 Task: Look for space in Kayes, Republic of the Congo from 12th  August, 2023 to 15th August, 2023 for 3 adults in price range Rs.12000 to Rs.16000. Place can be entire place with 2 bedrooms having 3 beds and 1 bathroom. Property type can be house, flat, guest house. Booking option can be shelf check-in. Required host language is English.
Action: Mouse moved to (529, 121)
Screenshot: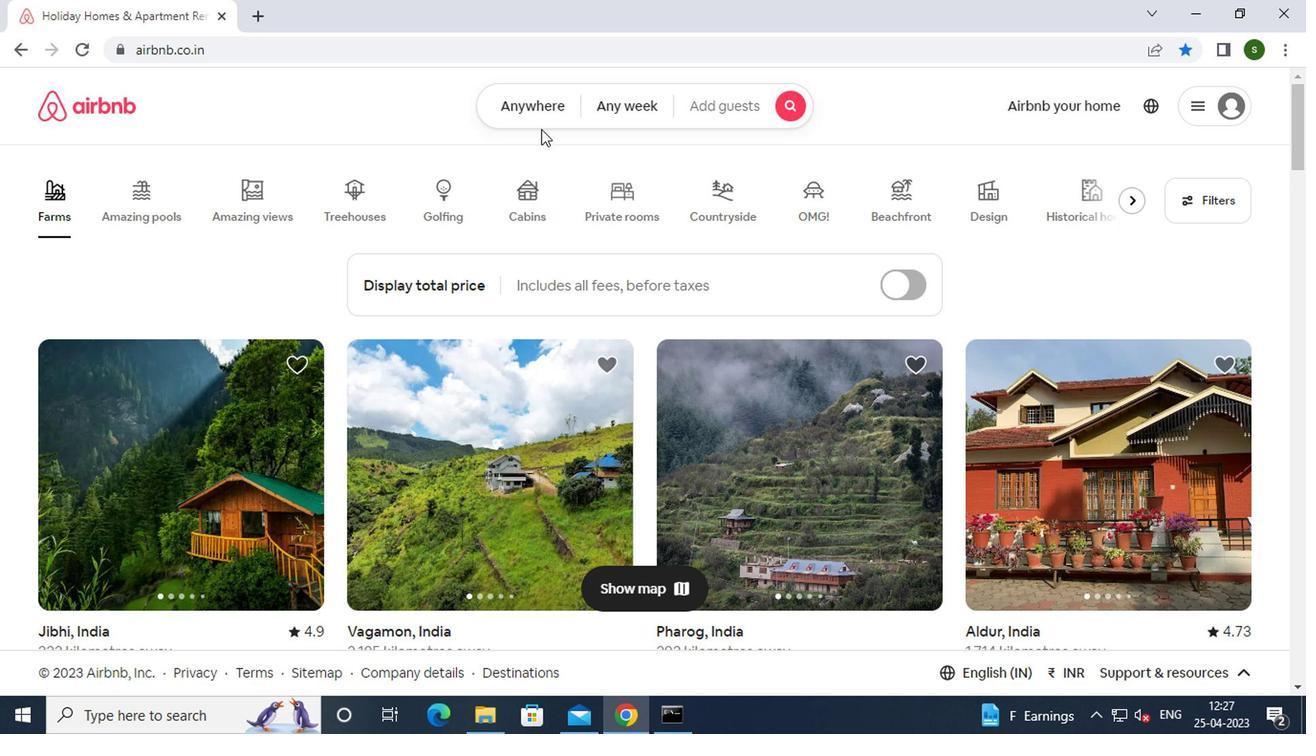 
Action: Mouse pressed left at (529, 121)
Screenshot: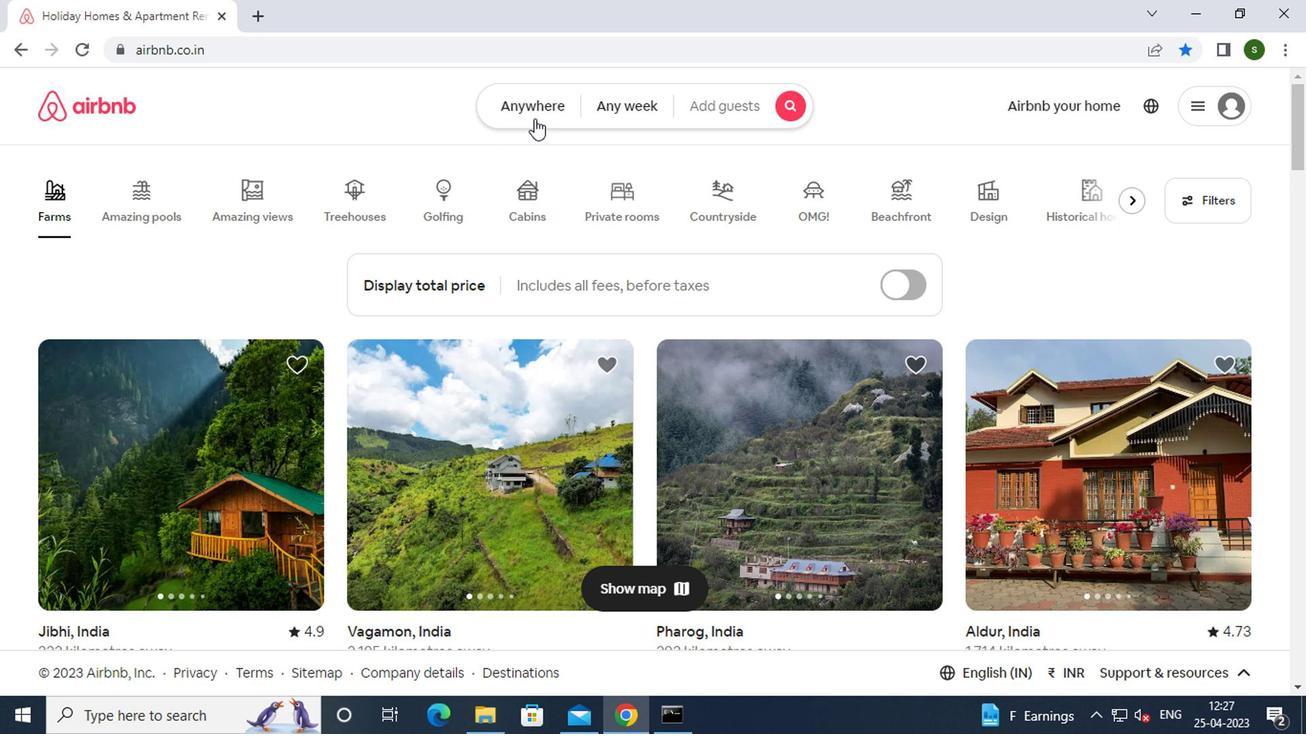 
Action: Mouse moved to (447, 184)
Screenshot: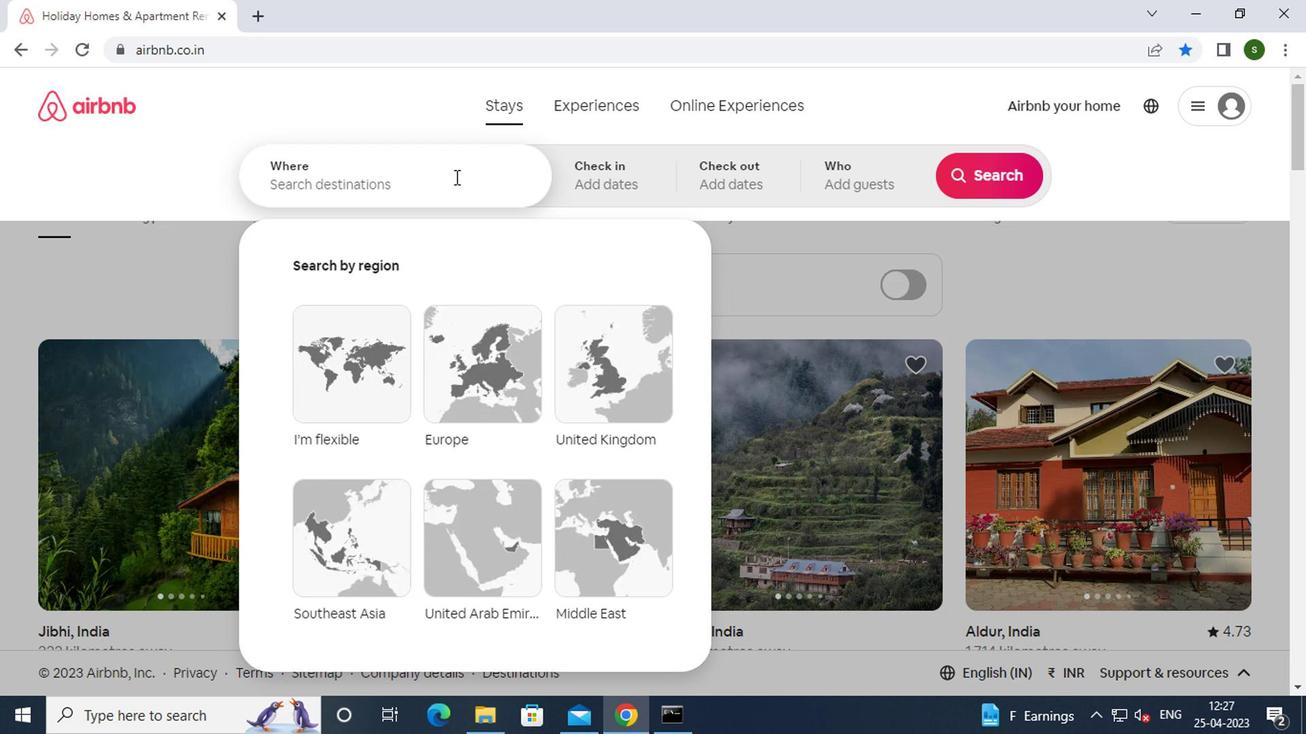 
Action: Mouse pressed left at (447, 184)
Screenshot: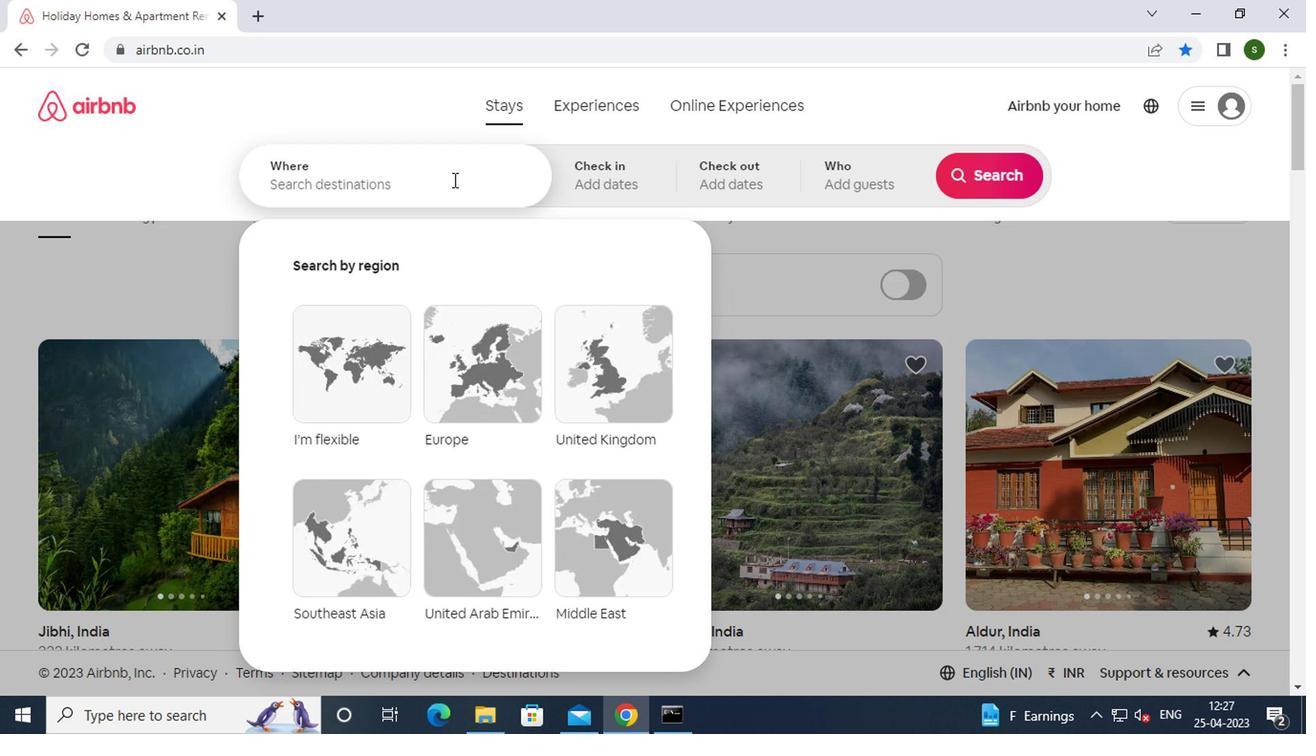 
Action: Key pressed <Key.caps_lock>k<Key.caps_lock>ayes,<Key.space><Key.caps_lock>r<Key.caps_lock>e
Screenshot: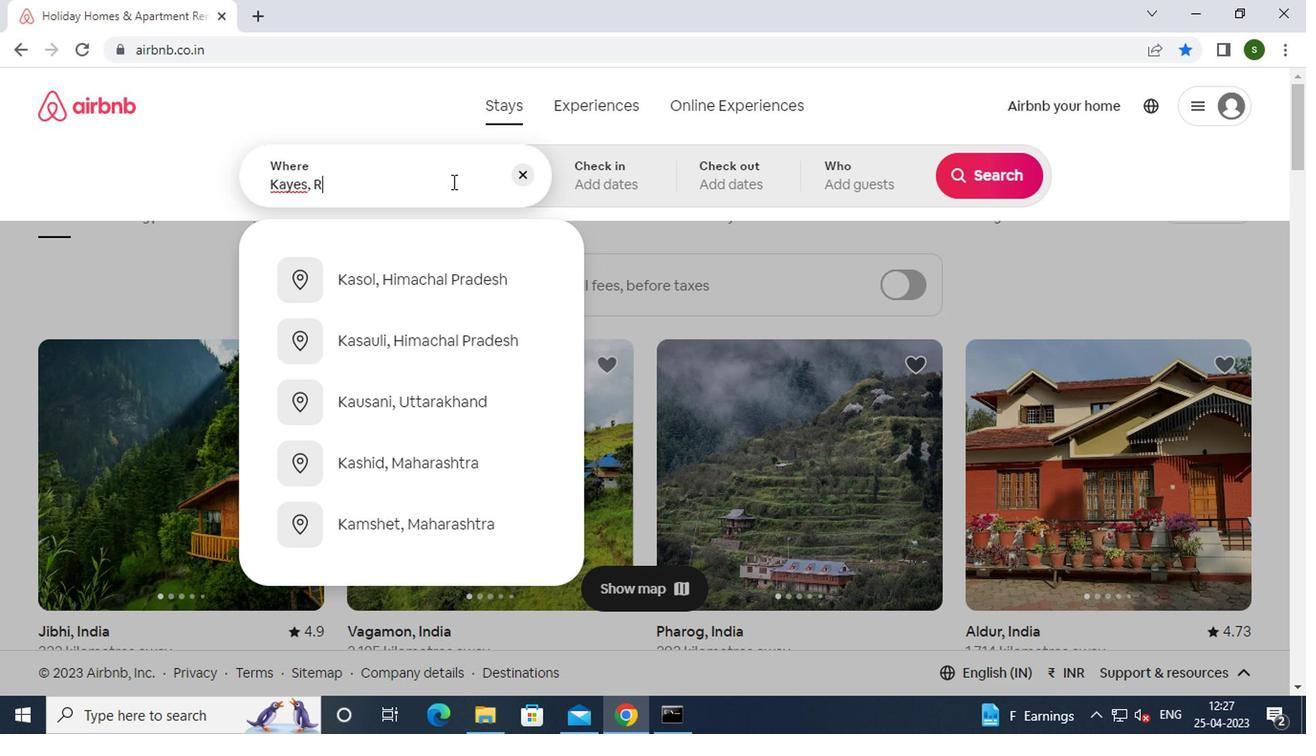 
Action: Mouse moved to (463, 287)
Screenshot: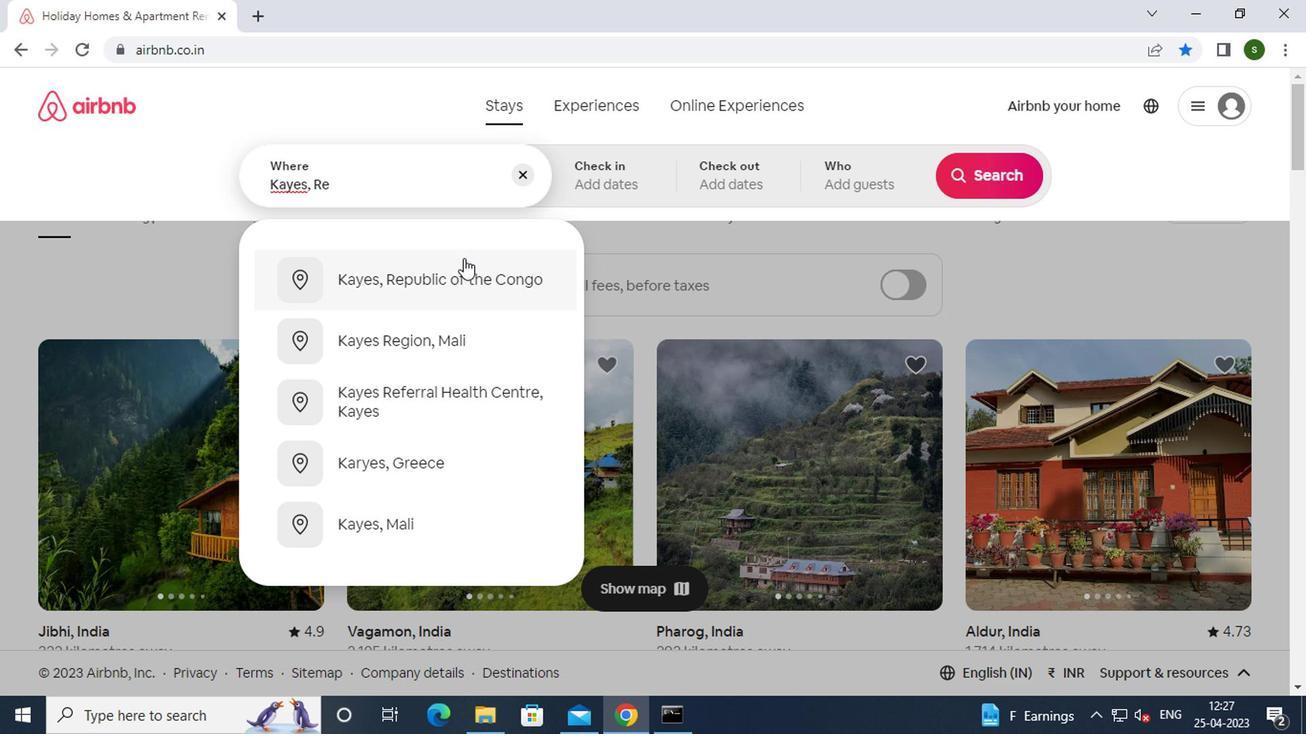 
Action: Mouse pressed left at (463, 287)
Screenshot: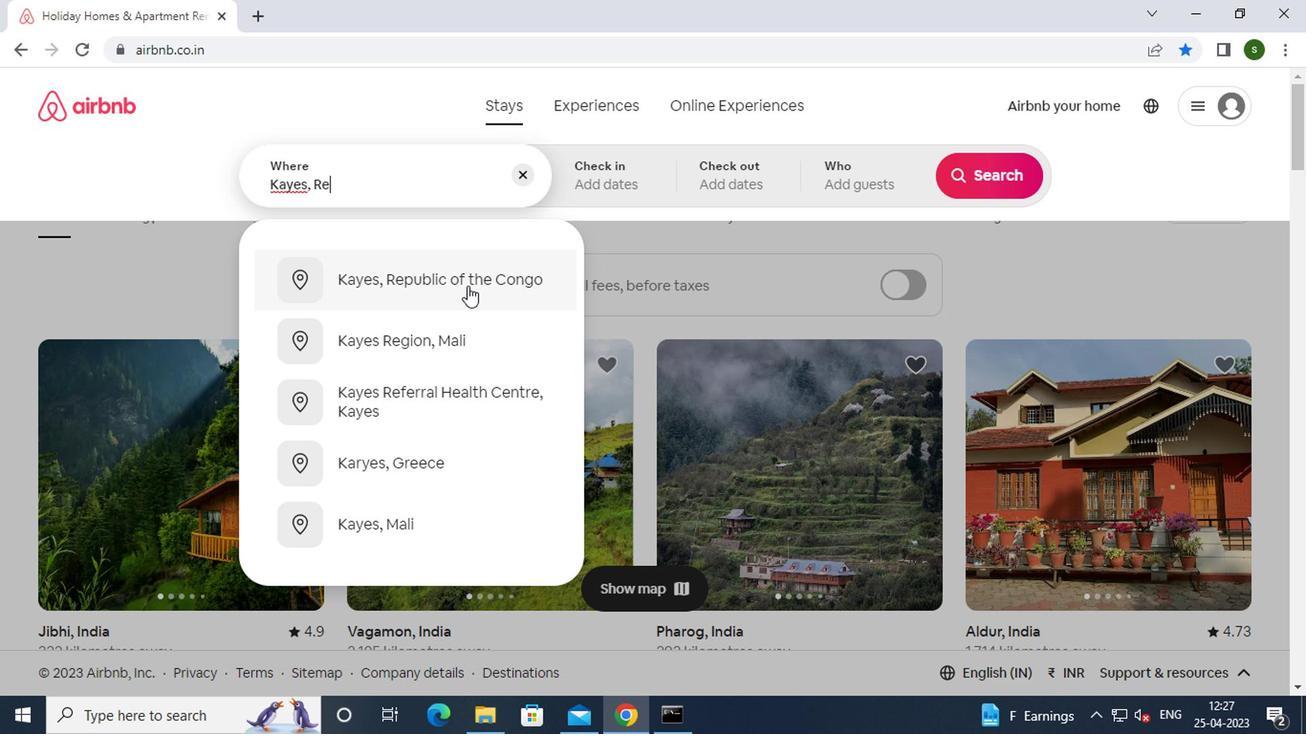 
Action: Mouse moved to (977, 339)
Screenshot: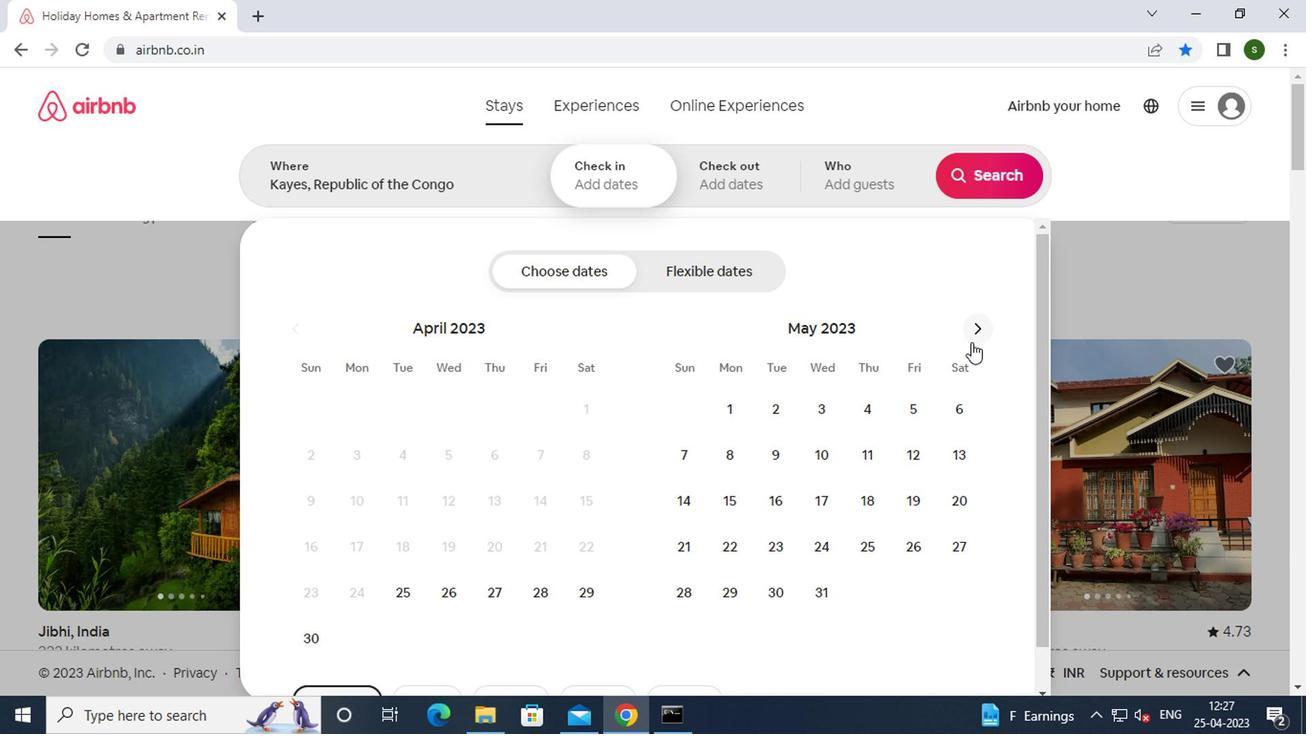 
Action: Mouse pressed left at (977, 339)
Screenshot: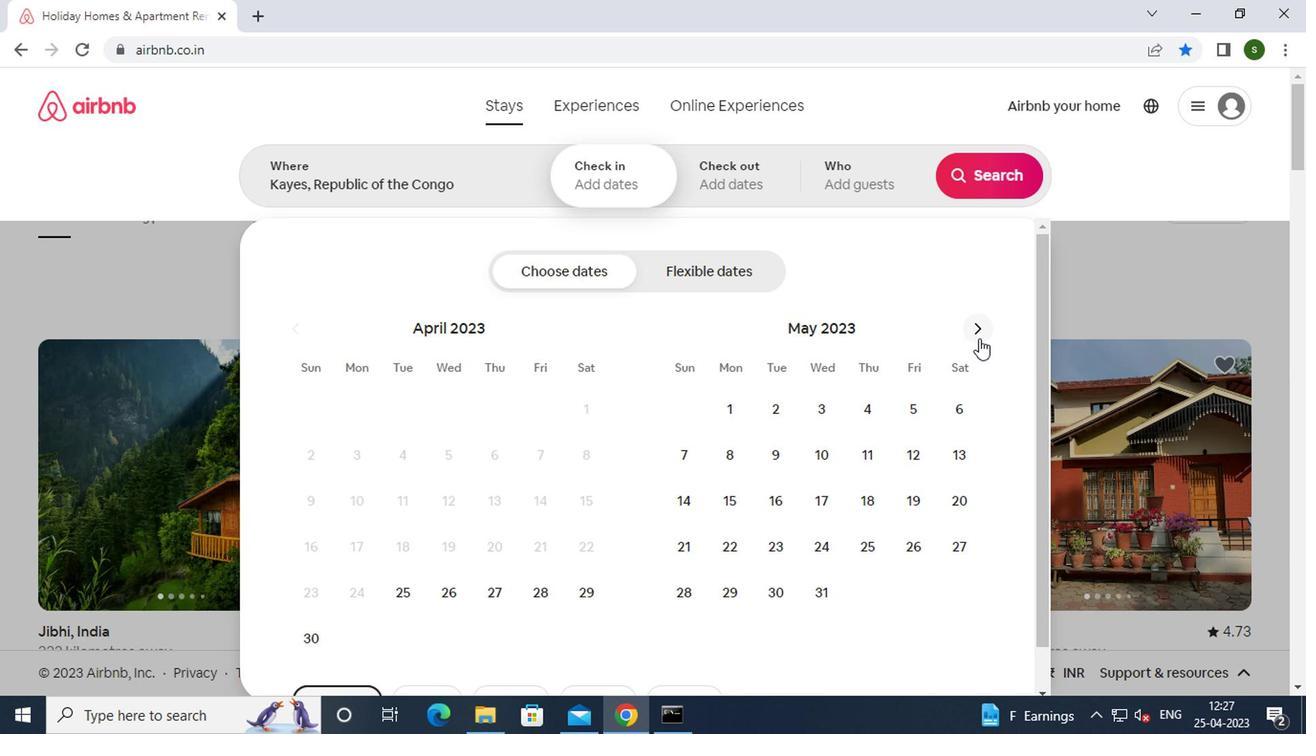 
Action: Mouse pressed left at (977, 339)
Screenshot: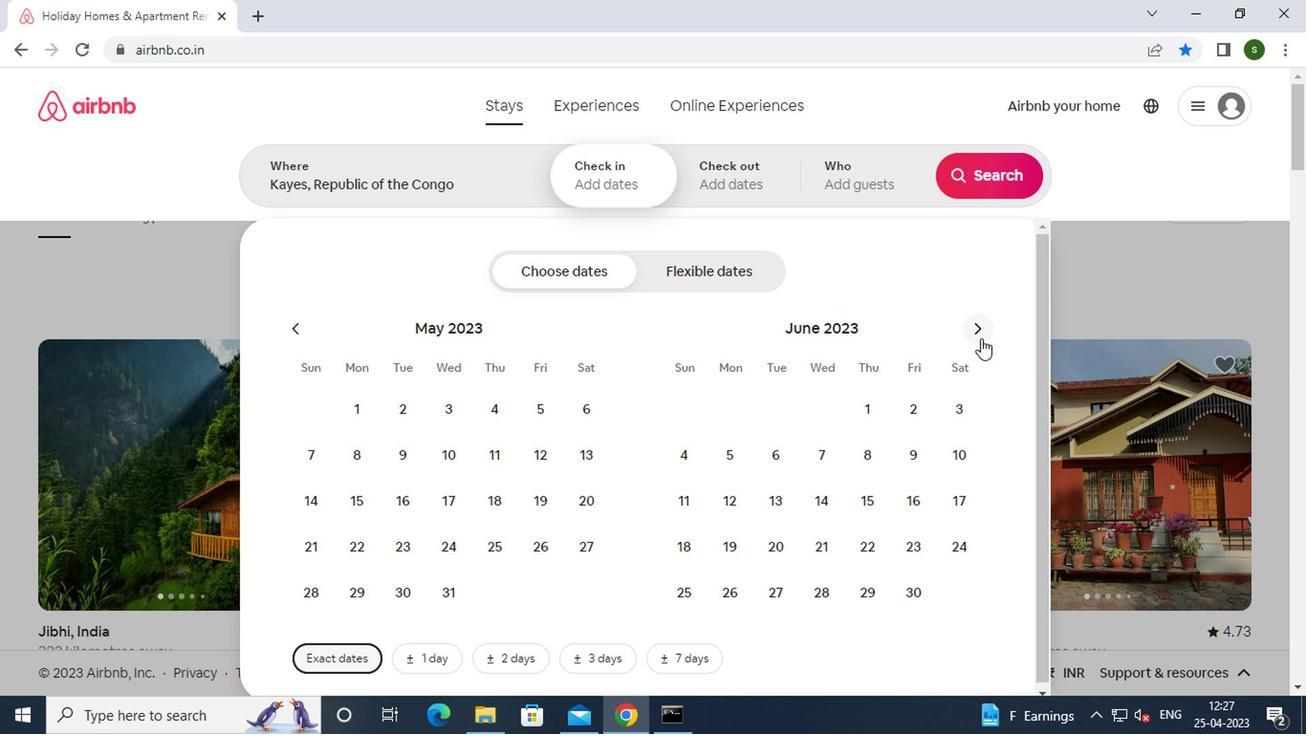
Action: Mouse pressed left at (977, 339)
Screenshot: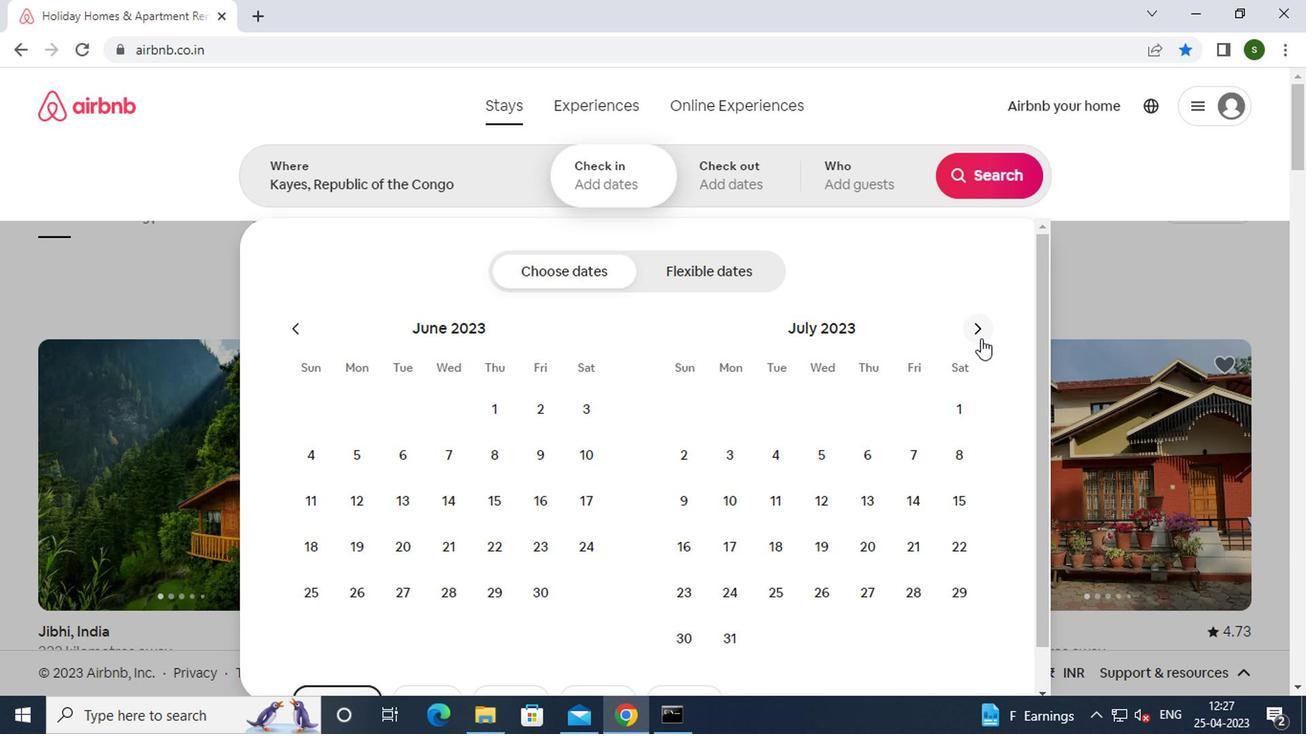 
Action: Mouse moved to (954, 468)
Screenshot: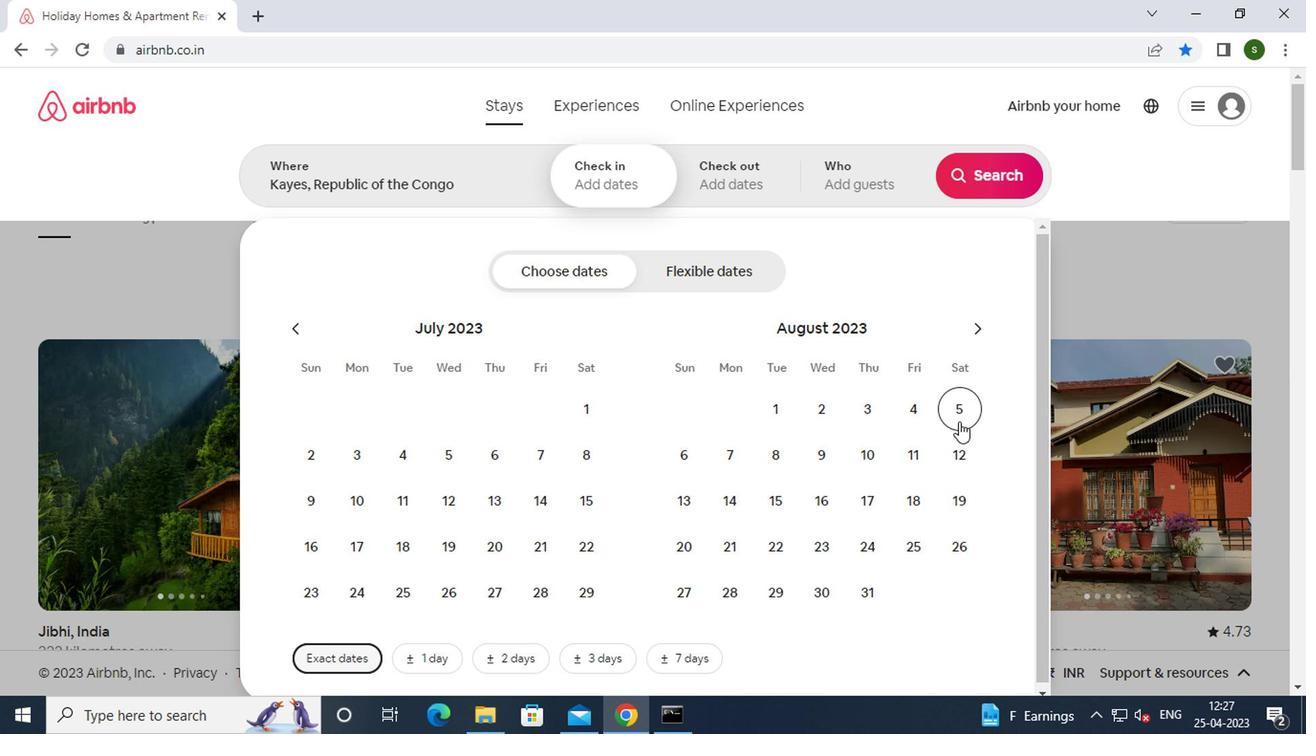 
Action: Mouse pressed left at (954, 468)
Screenshot: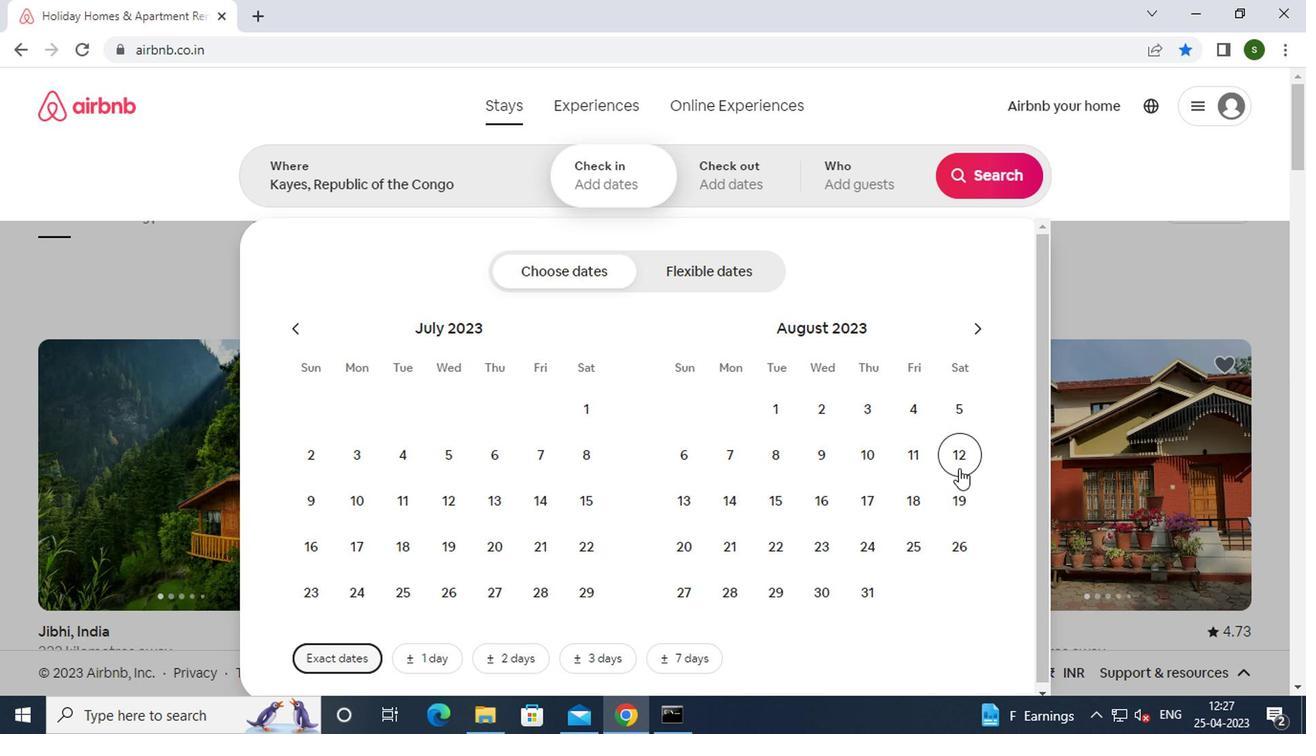 
Action: Mouse moved to (779, 501)
Screenshot: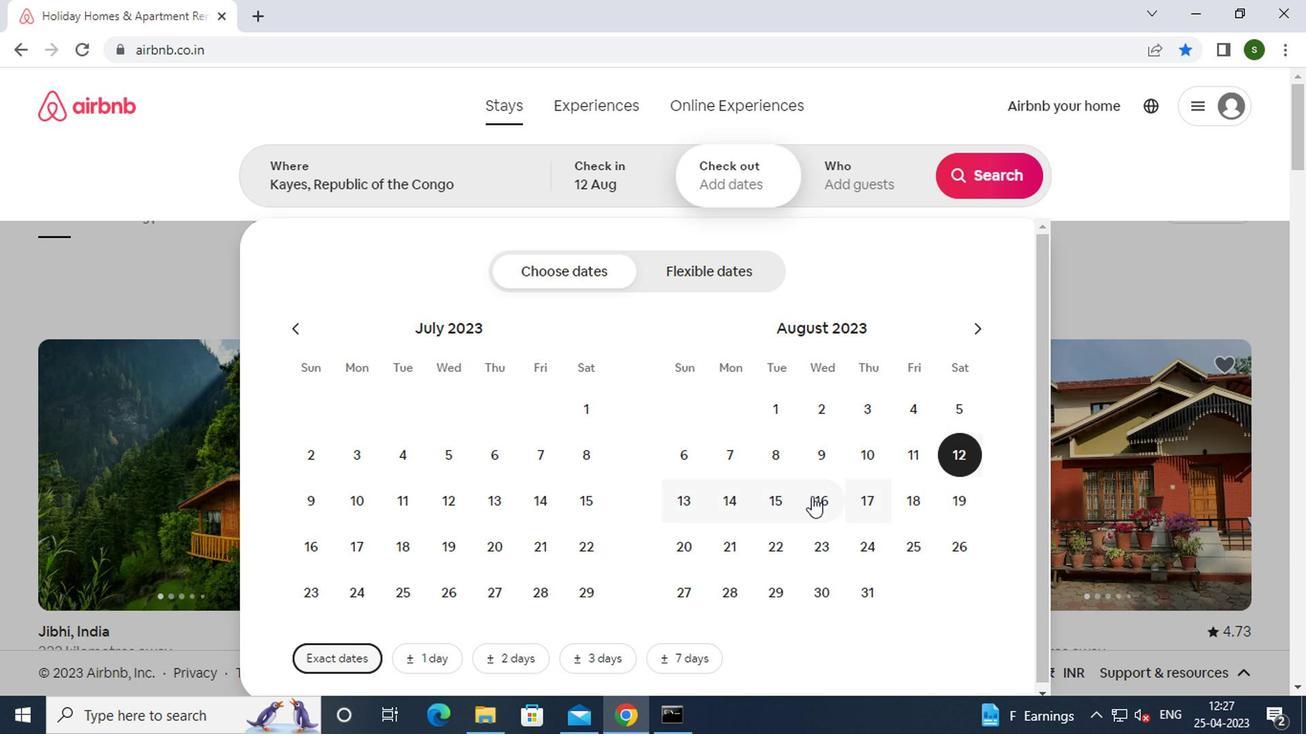 
Action: Mouse pressed left at (779, 501)
Screenshot: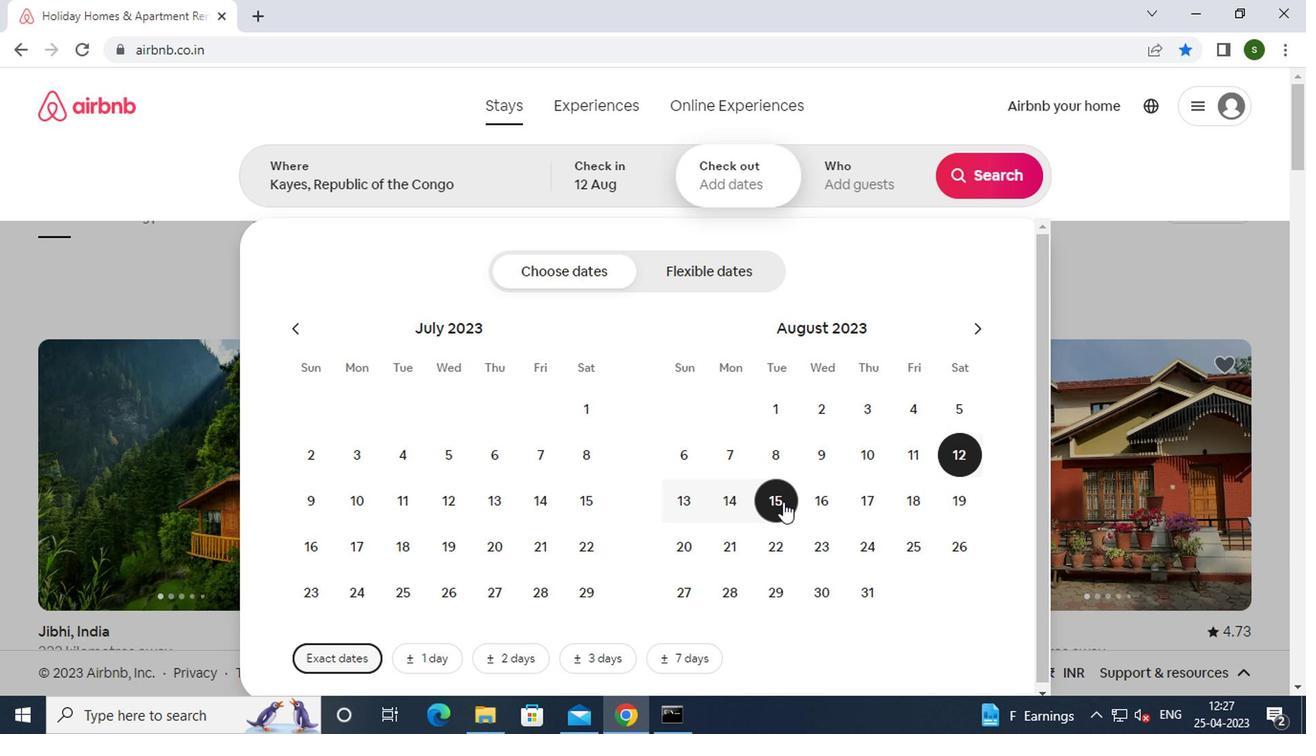 
Action: Mouse moved to (873, 178)
Screenshot: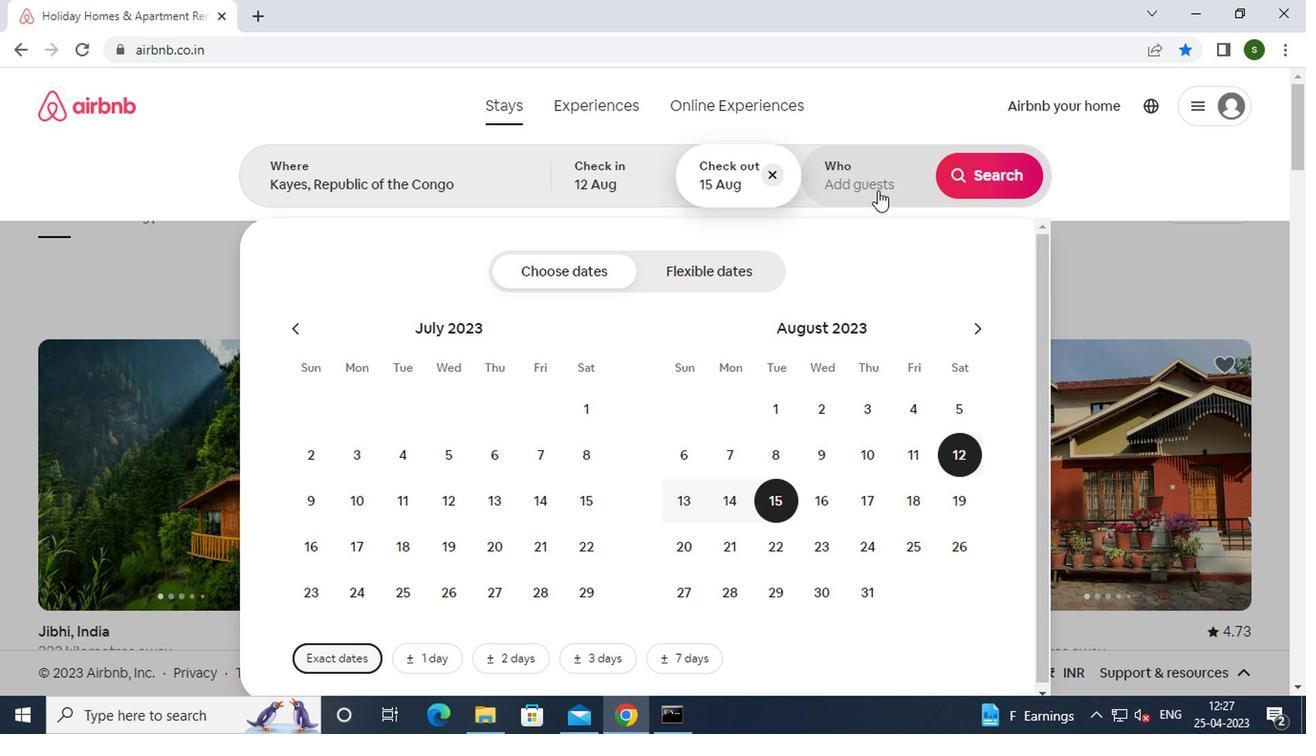 
Action: Mouse pressed left at (873, 178)
Screenshot: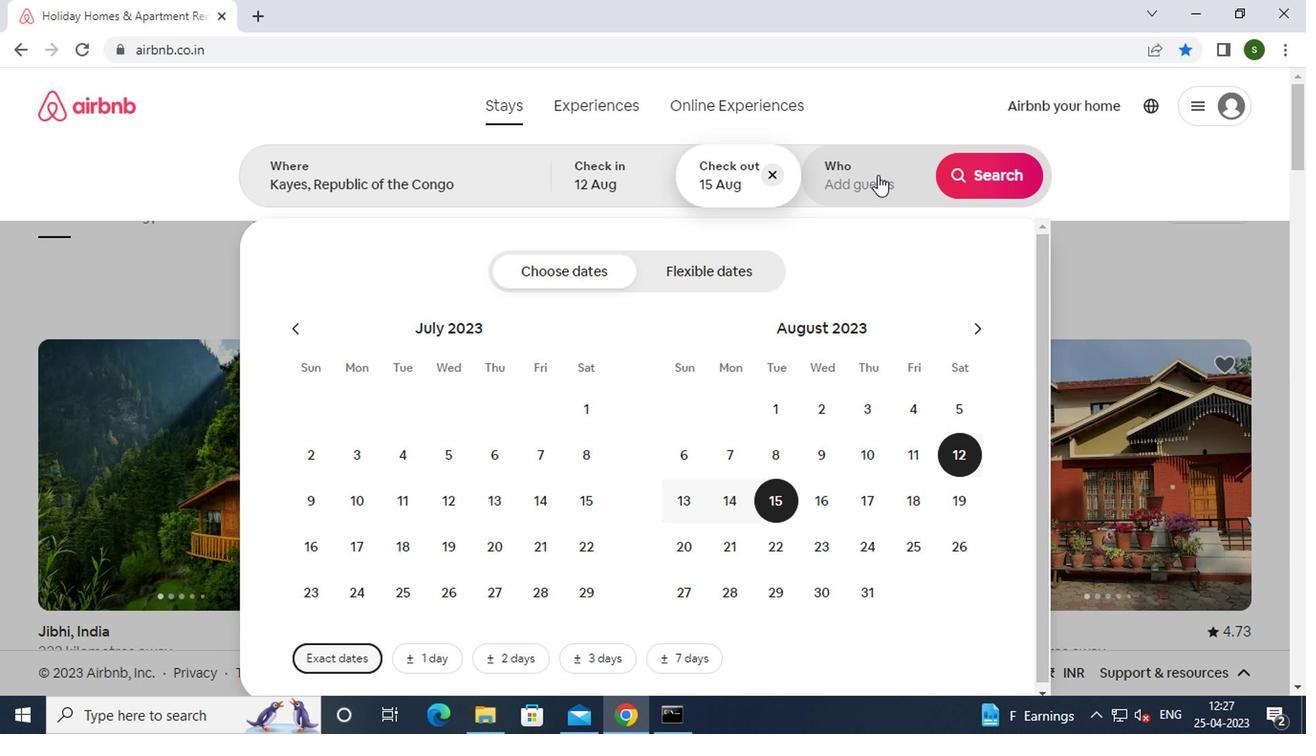 
Action: Mouse moved to (998, 280)
Screenshot: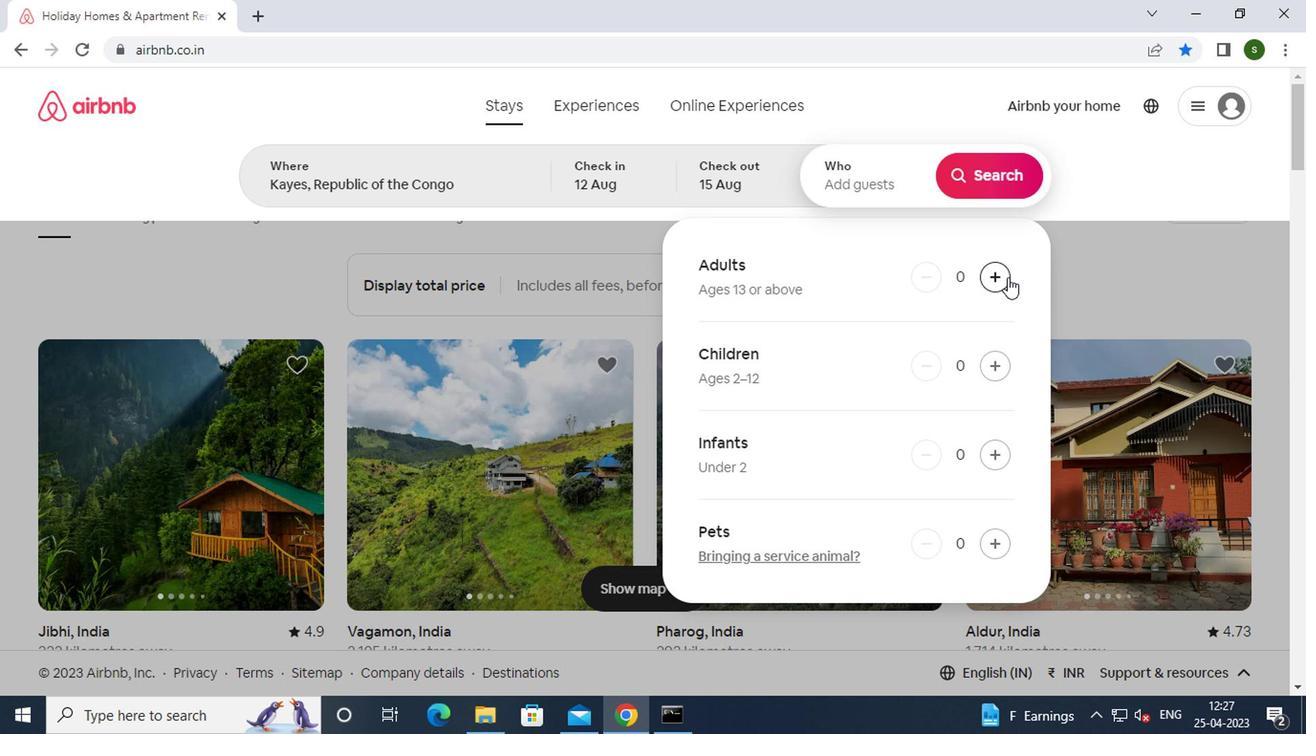 
Action: Mouse pressed left at (998, 280)
Screenshot: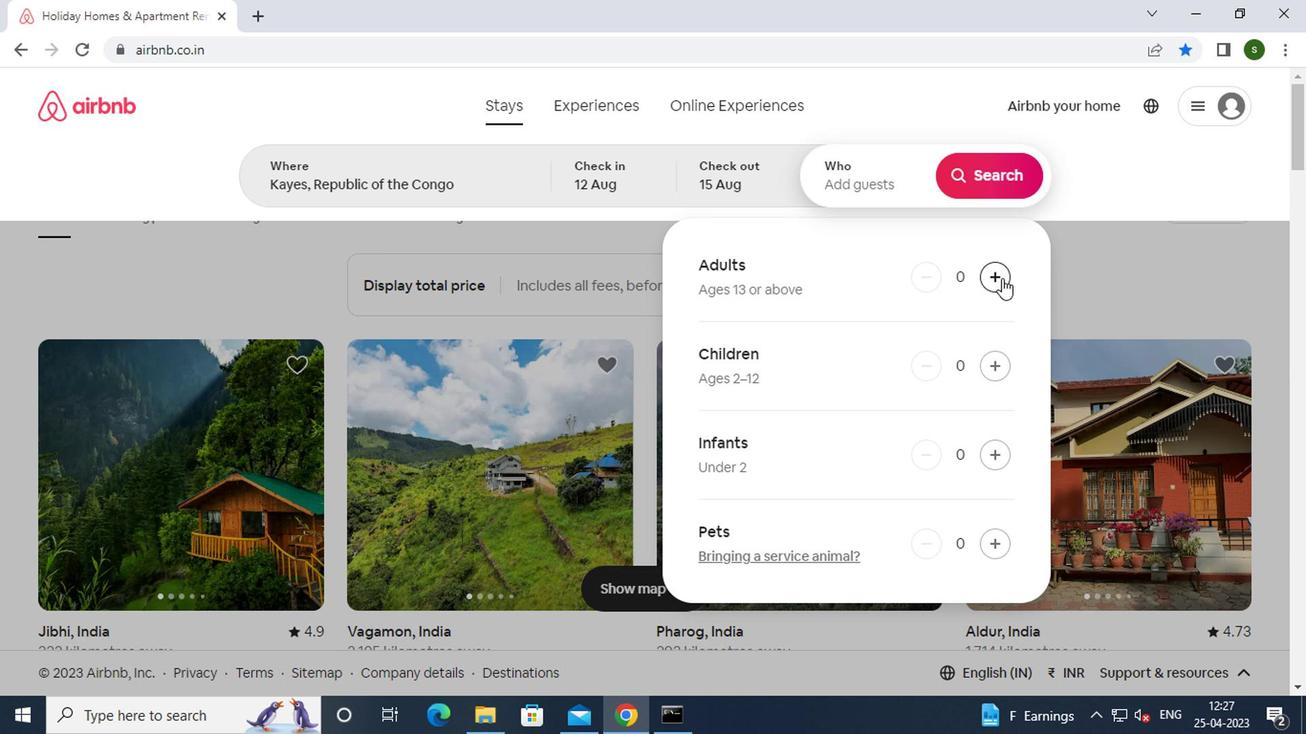 
Action: Mouse pressed left at (998, 280)
Screenshot: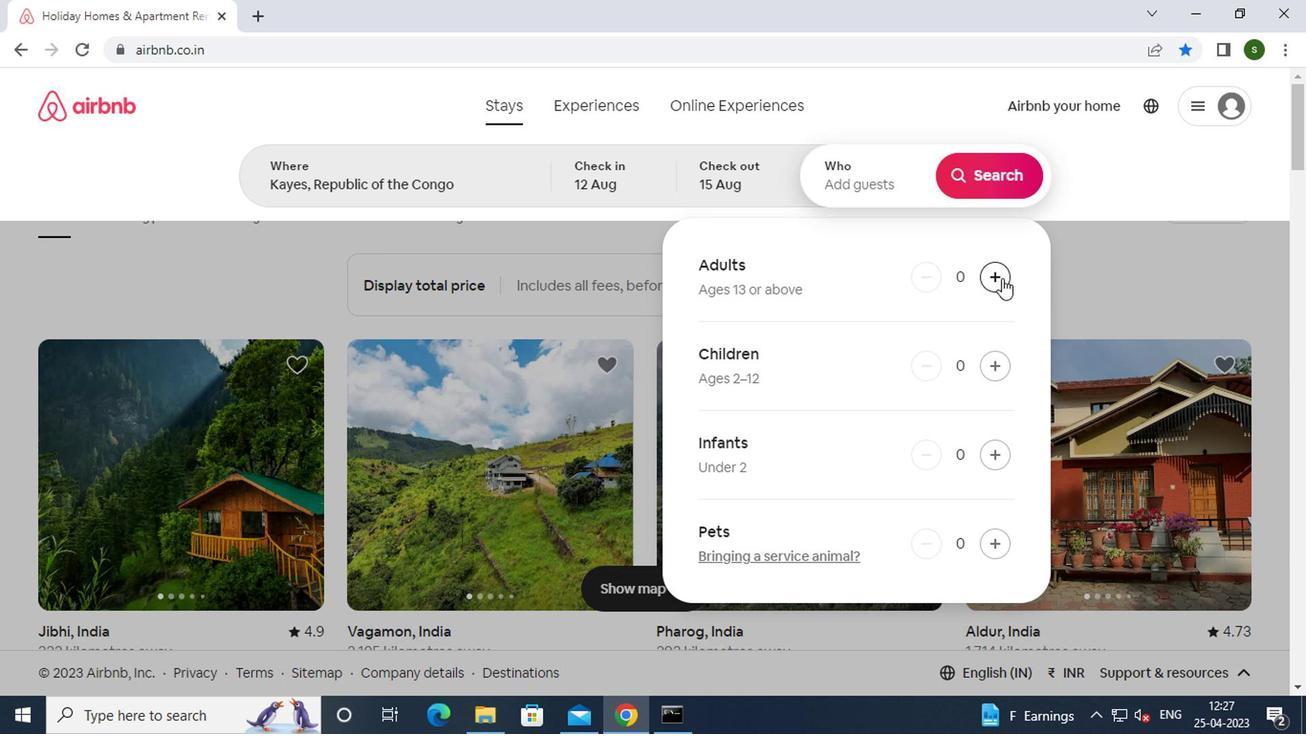 
Action: Mouse pressed left at (998, 280)
Screenshot: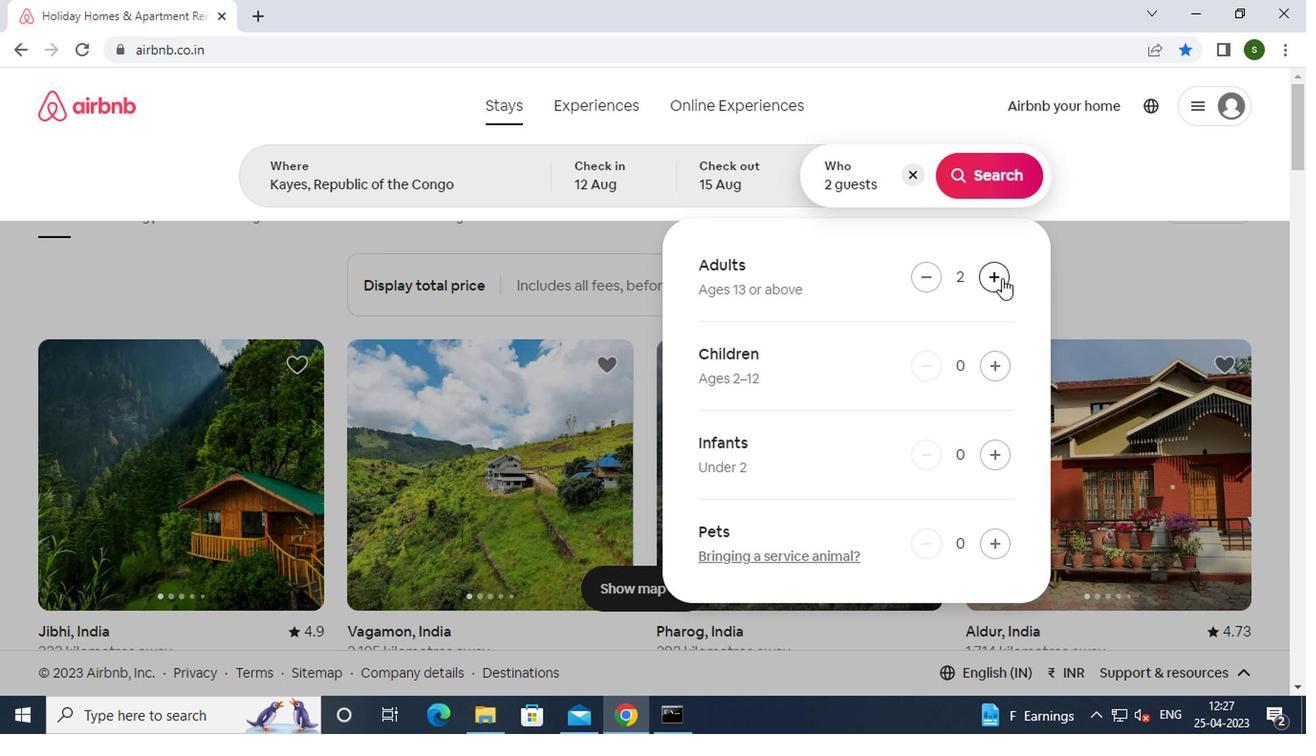 
Action: Mouse moved to (996, 185)
Screenshot: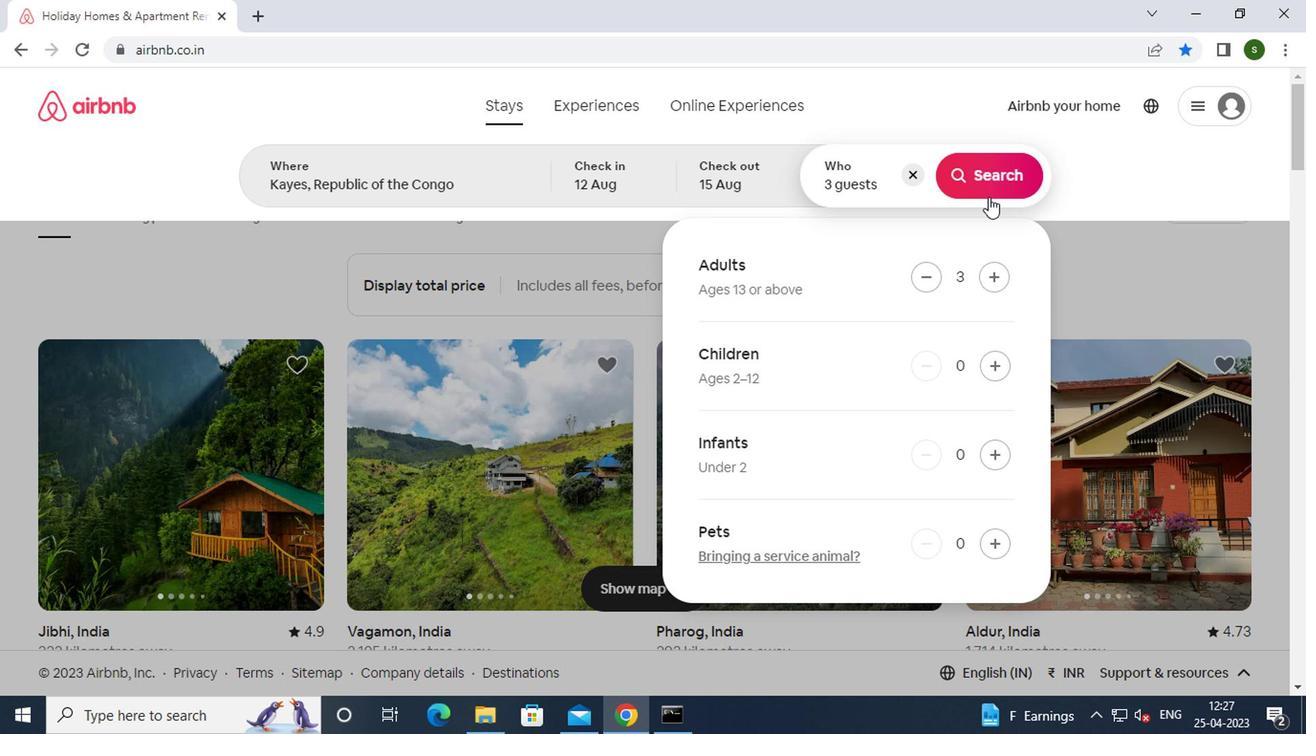 
Action: Mouse pressed left at (996, 185)
Screenshot: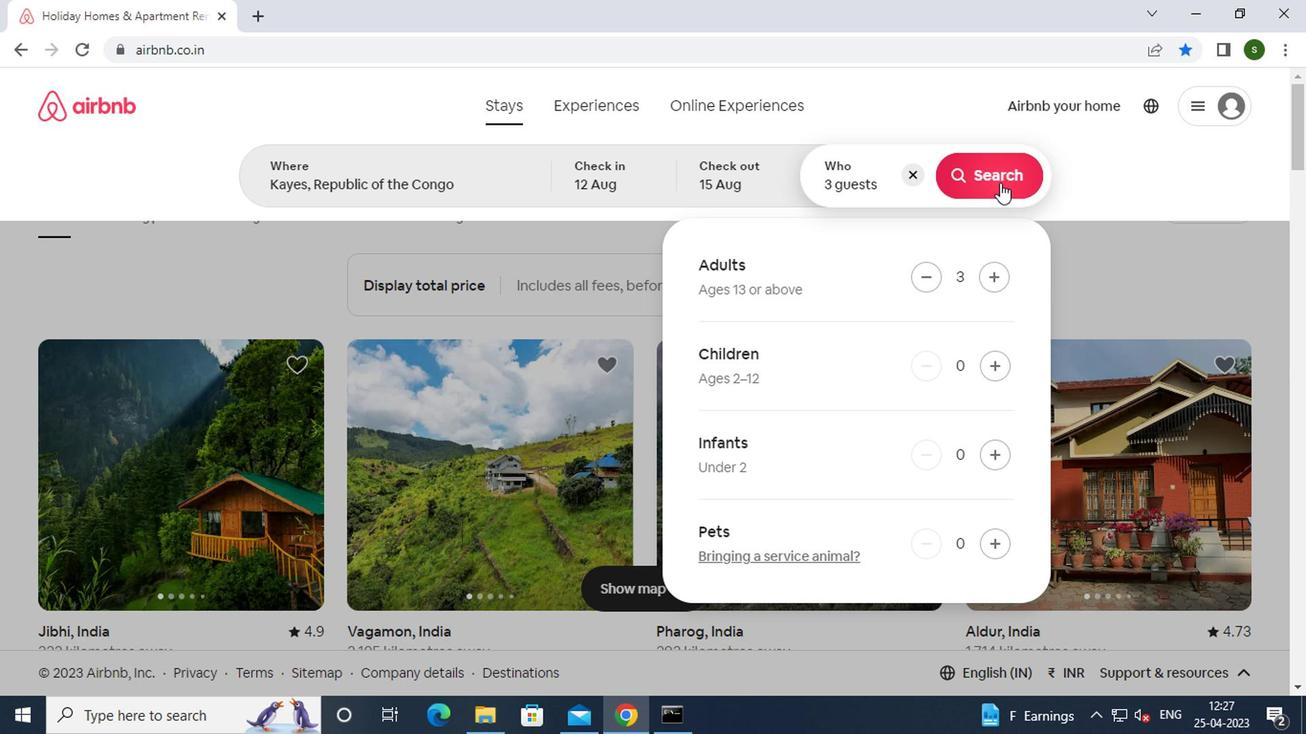 
Action: Mouse moved to (1217, 183)
Screenshot: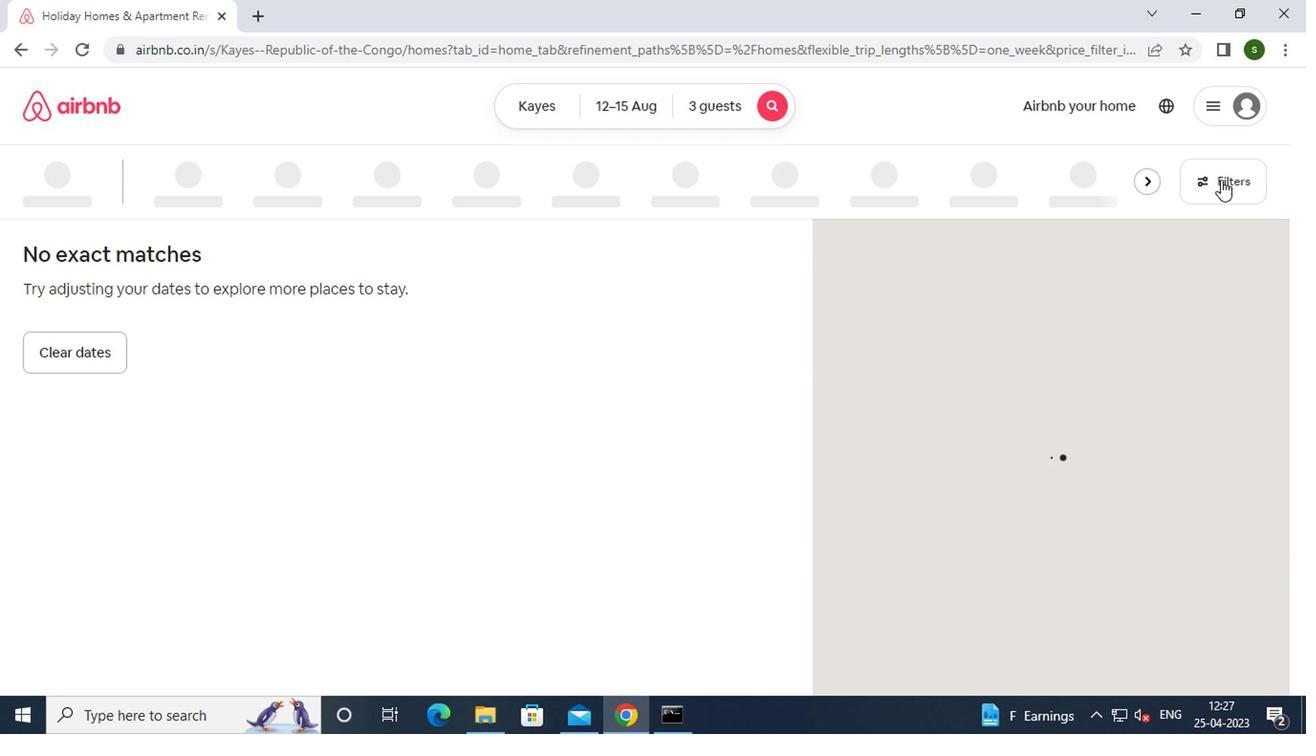
Action: Mouse pressed left at (1217, 183)
Screenshot: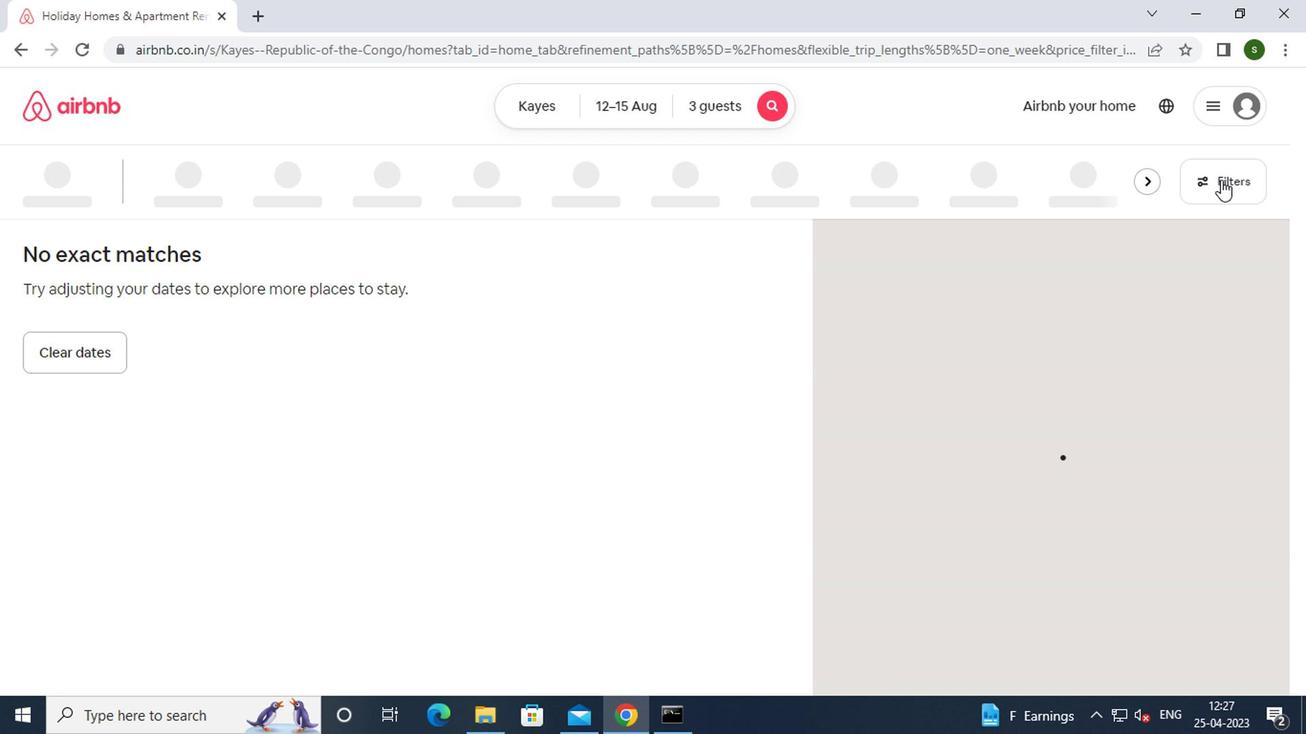
Action: Mouse moved to (549, 302)
Screenshot: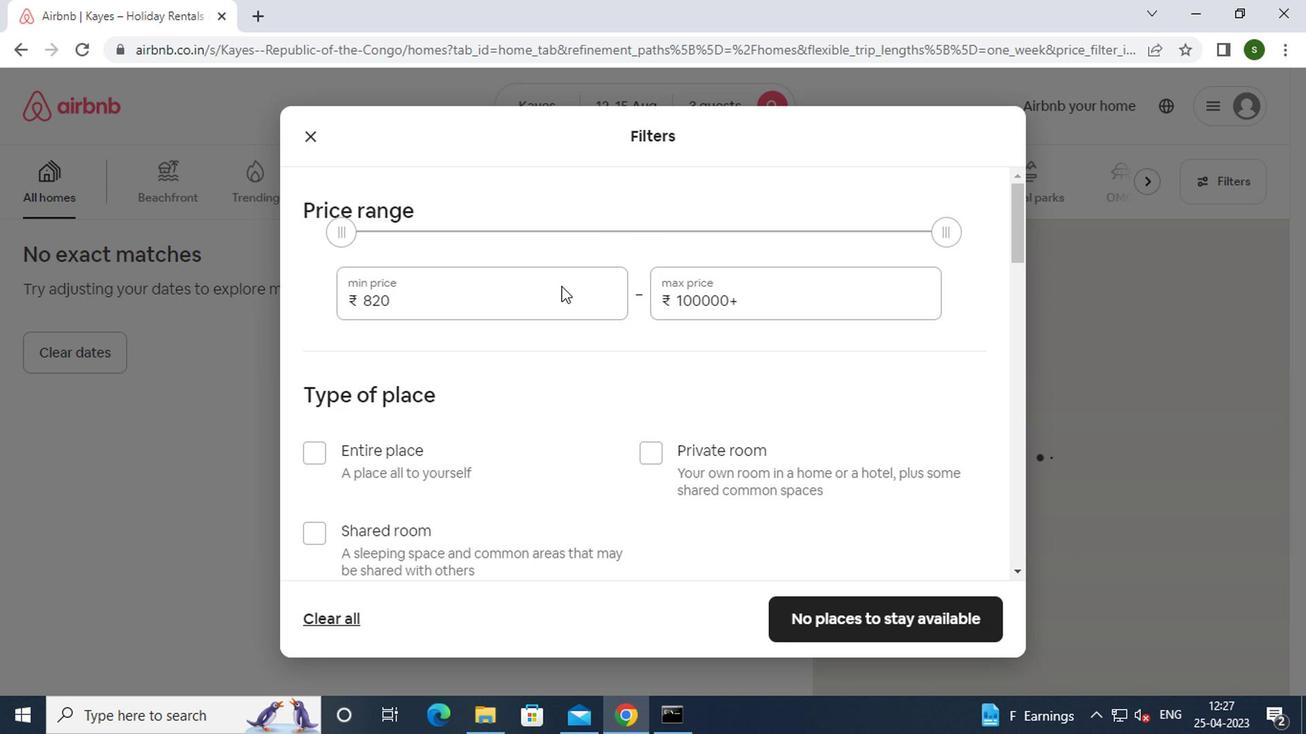 
Action: Mouse pressed left at (549, 302)
Screenshot: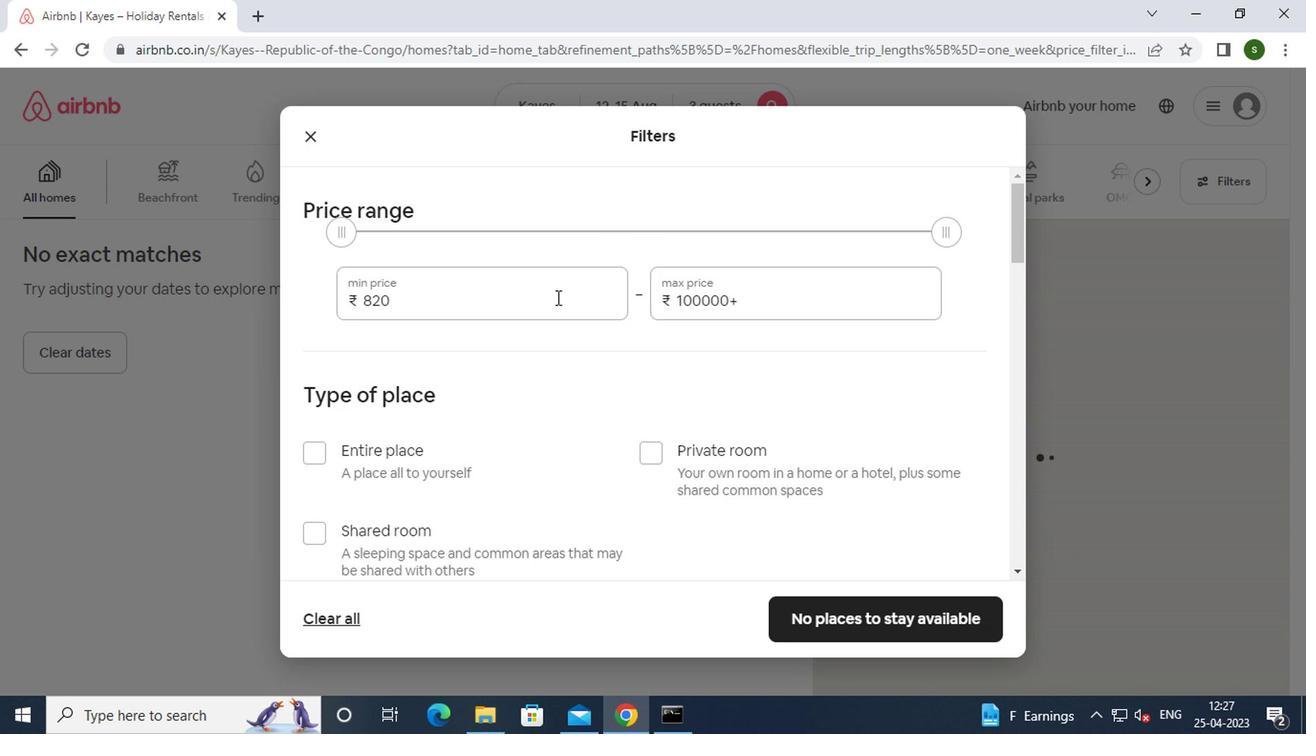 
Action: Key pressed <Key.backspace><Key.backspace><Key.backspace><Key.backspace><Key.backspace>12000
Screenshot: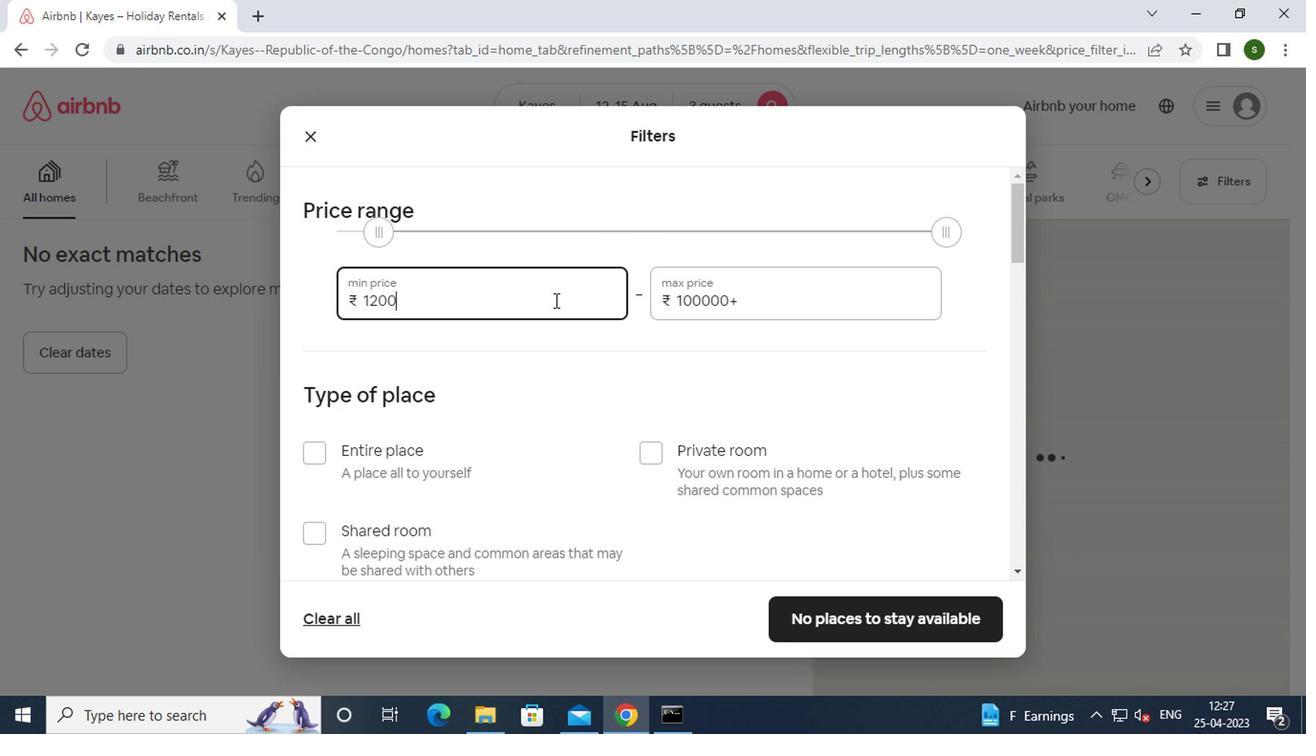 
Action: Mouse moved to (780, 300)
Screenshot: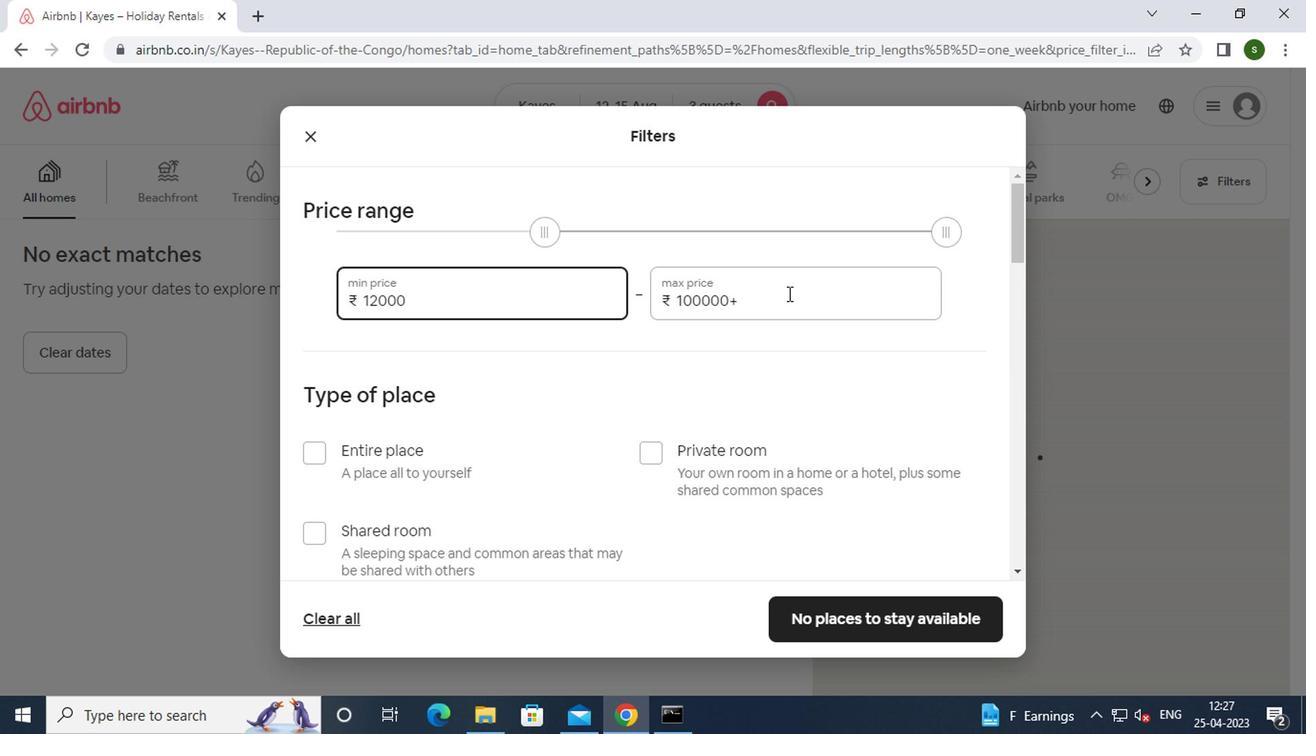 
Action: Mouse pressed left at (780, 300)
Screenshot: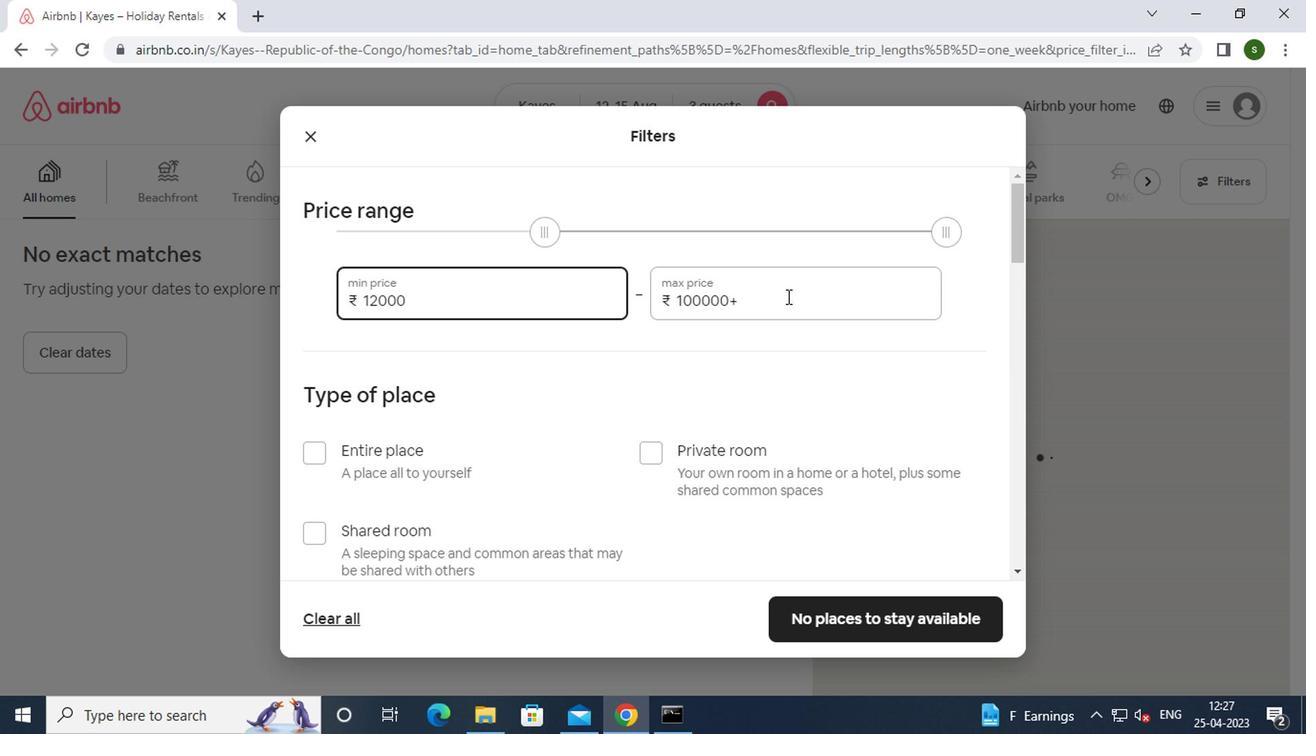 
Action: Key pressed <Key.backspace><Key.backspace><Key.backspace><Key.backspace><Key.backspace><Key.backspace><Key.backspace>16000
Screenshot: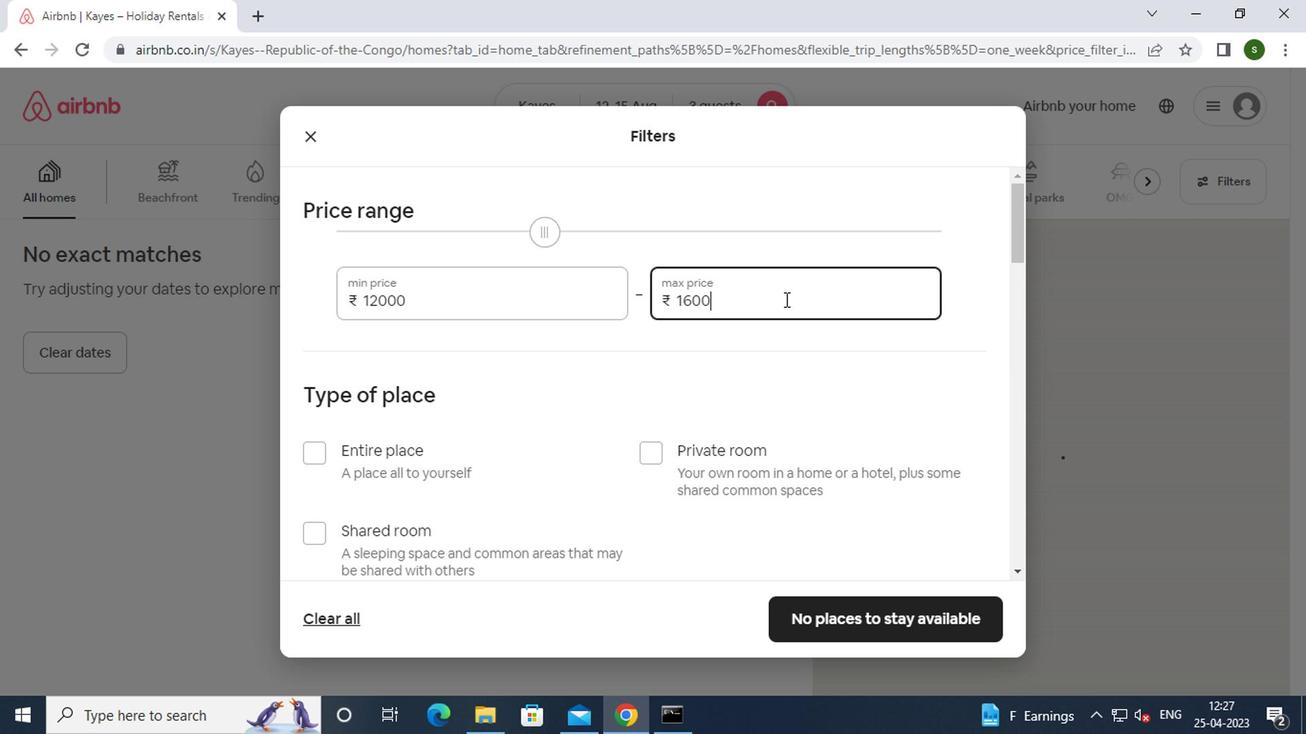 
Action: Mouse moved to (666, 336)
Screenshot: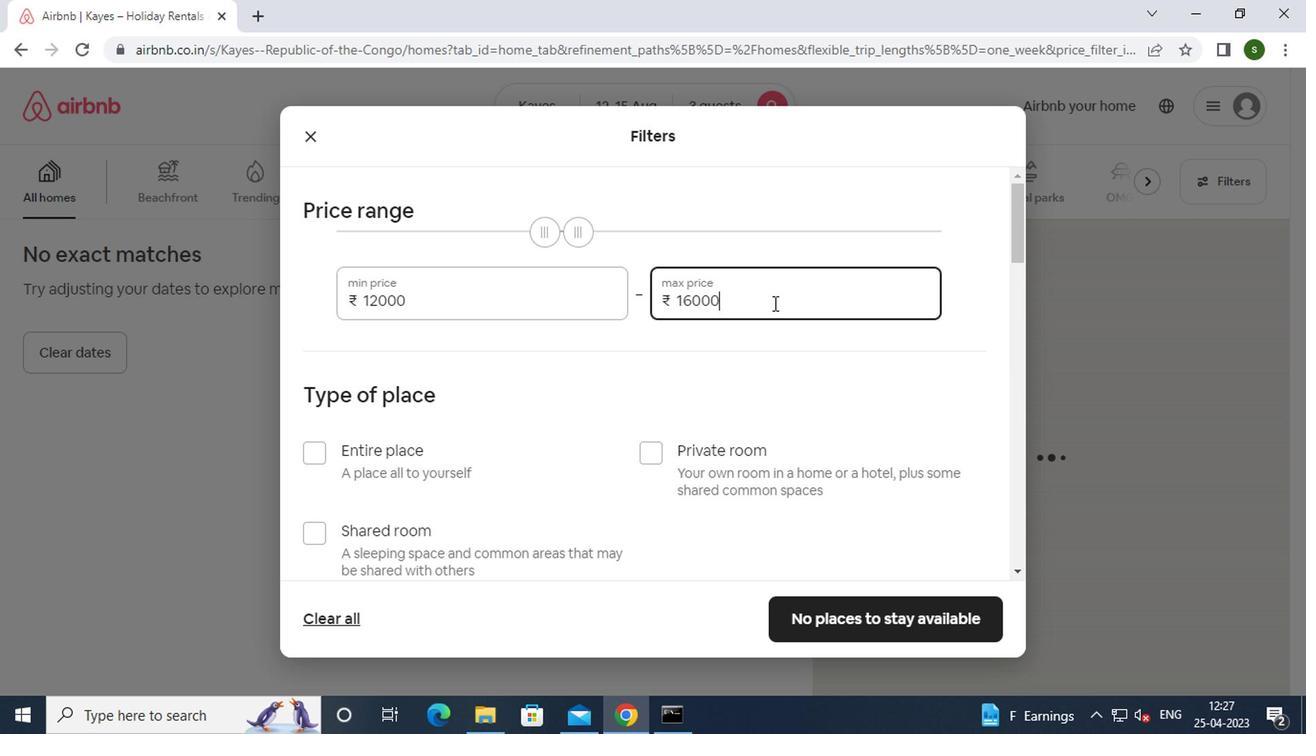 
Action: Mouse scrolled (666, 334) with delta (0, -1)
Screenshot: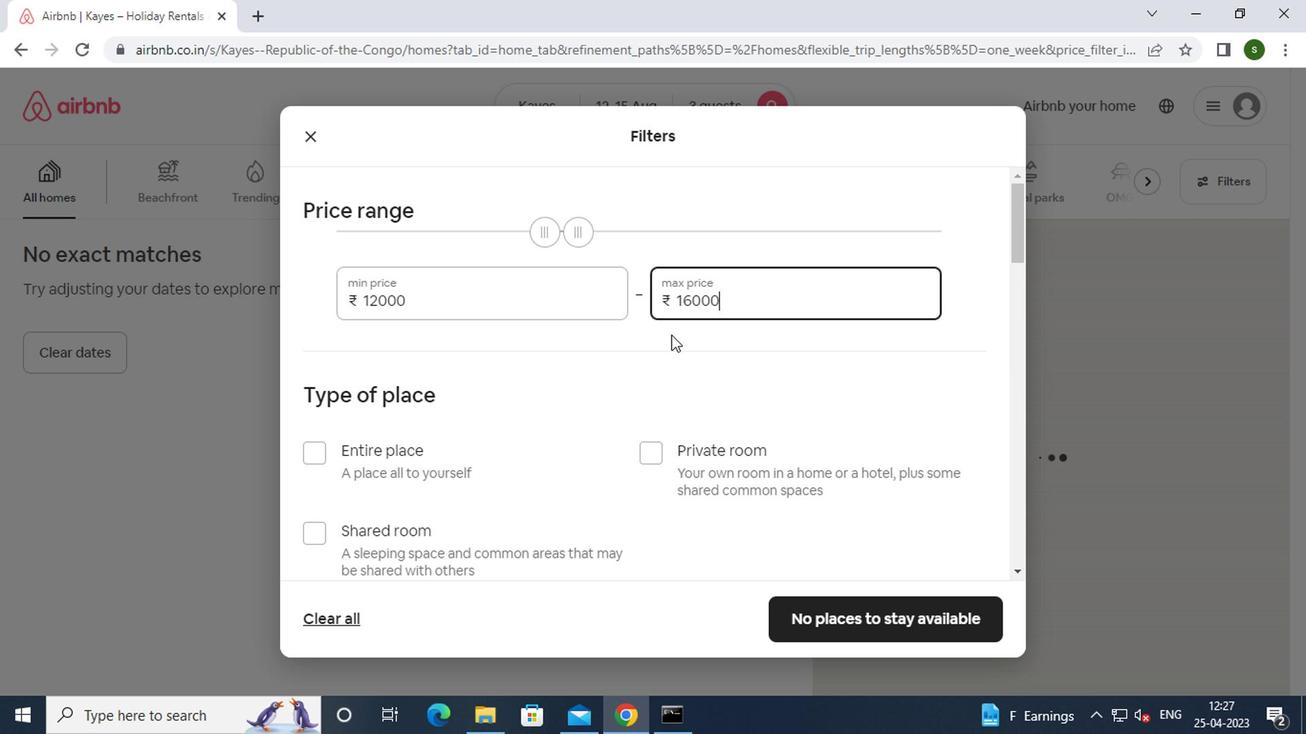 
Action: Mouse scrolled (666, 334) with delta (0, -1)
Screenshot: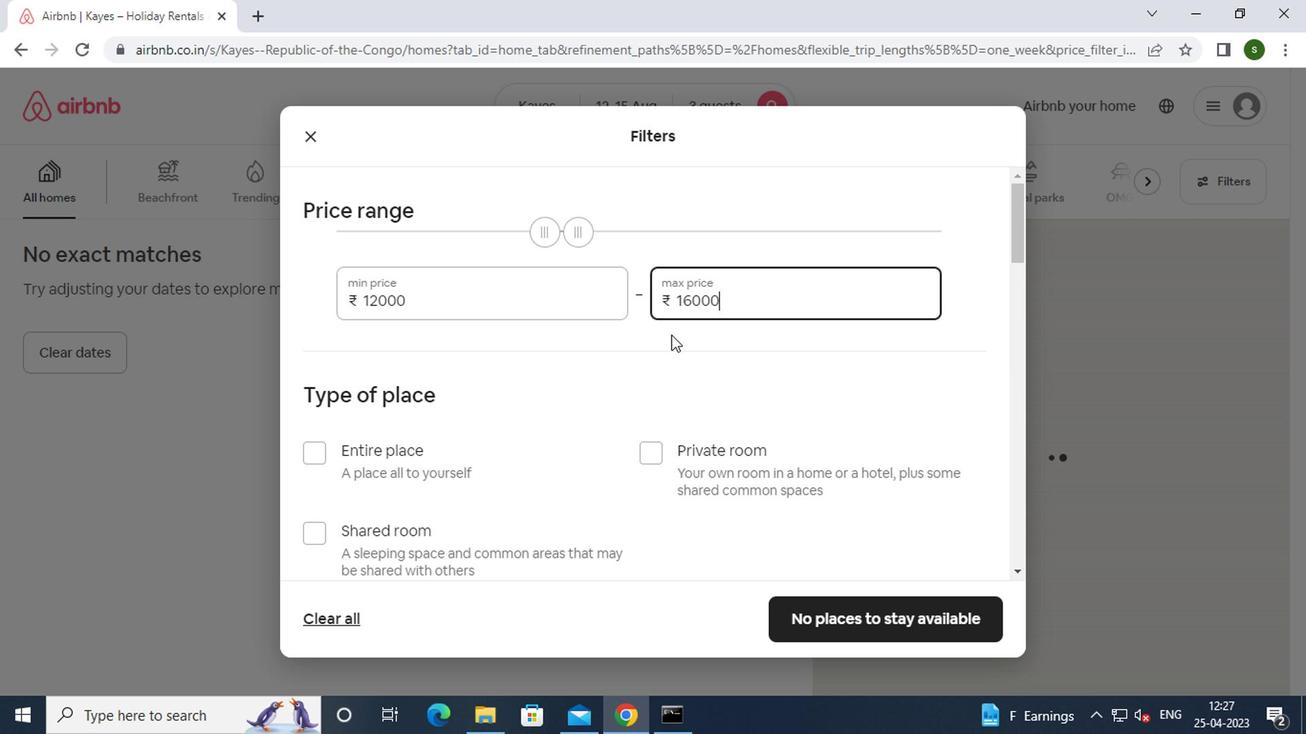 
Action: Mouse moved to (358, 269)
Screenshot: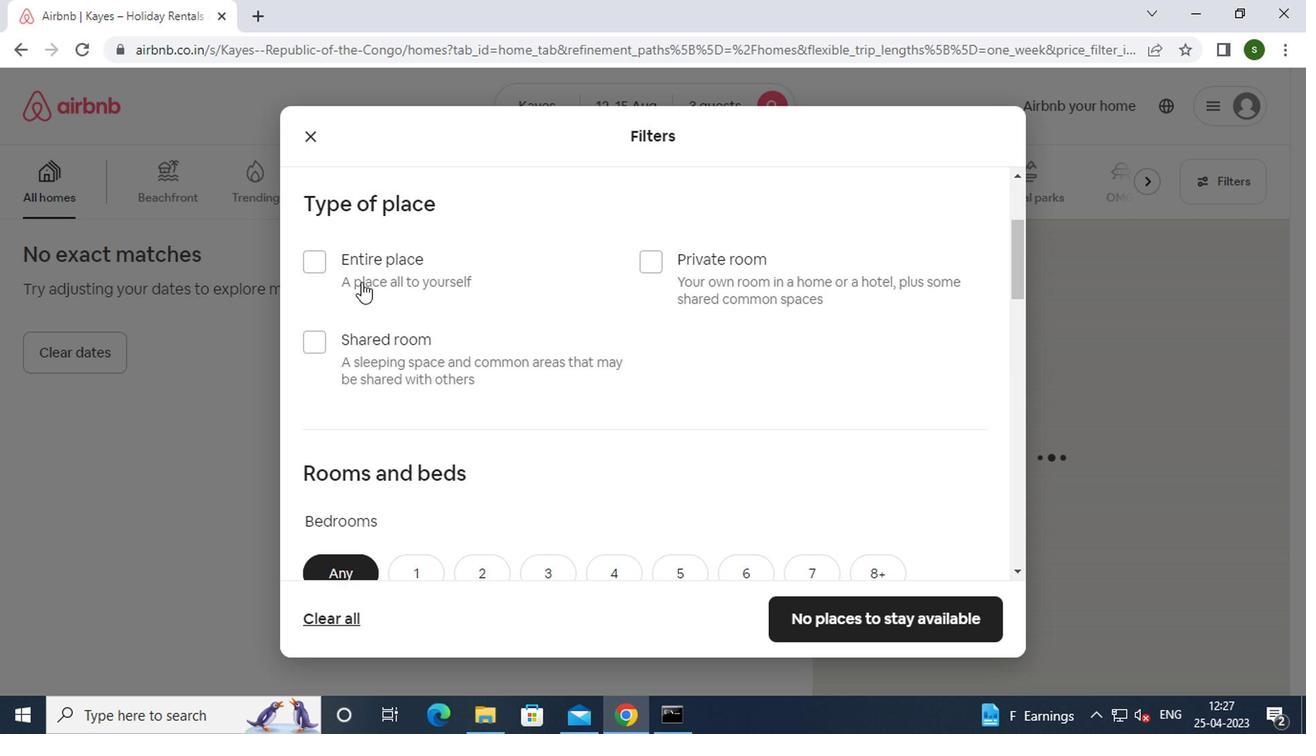 
Action: Mouse pressed left at (358, 269)
Screenshot: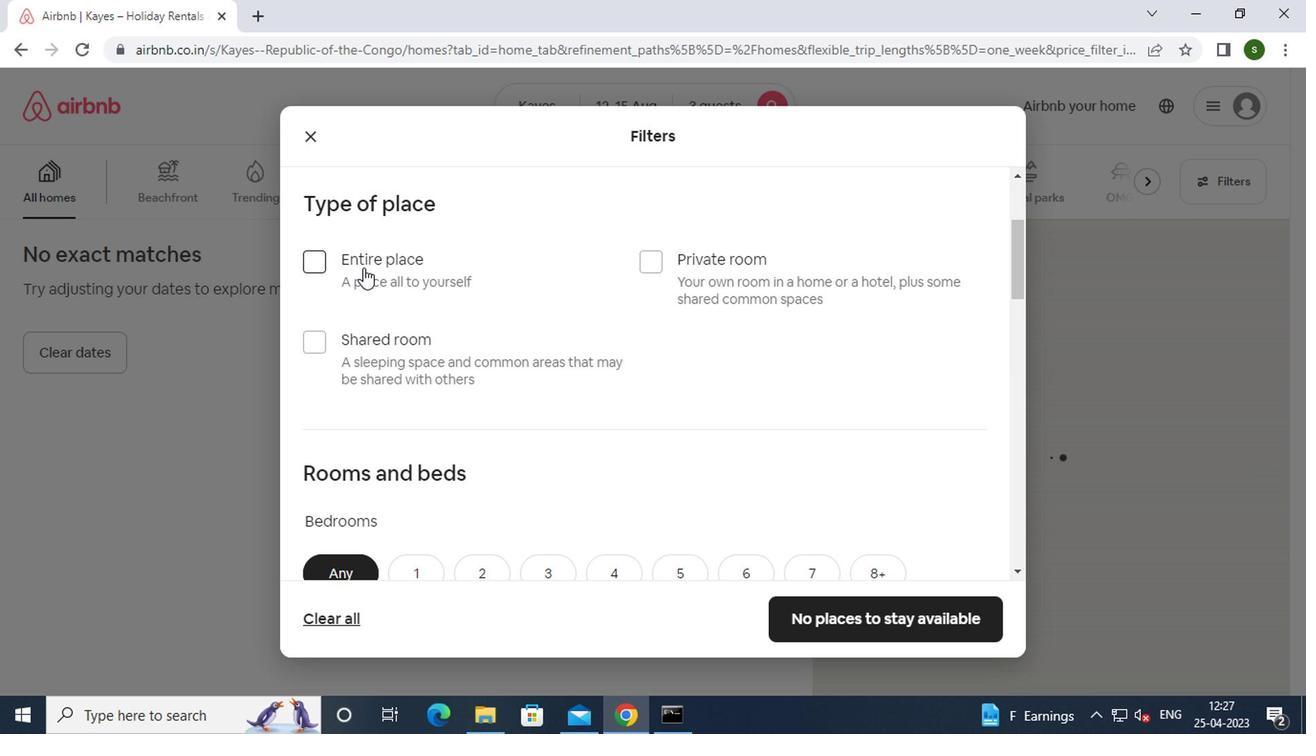 
Action: Mouse moved to (504, 280)
Screenshot: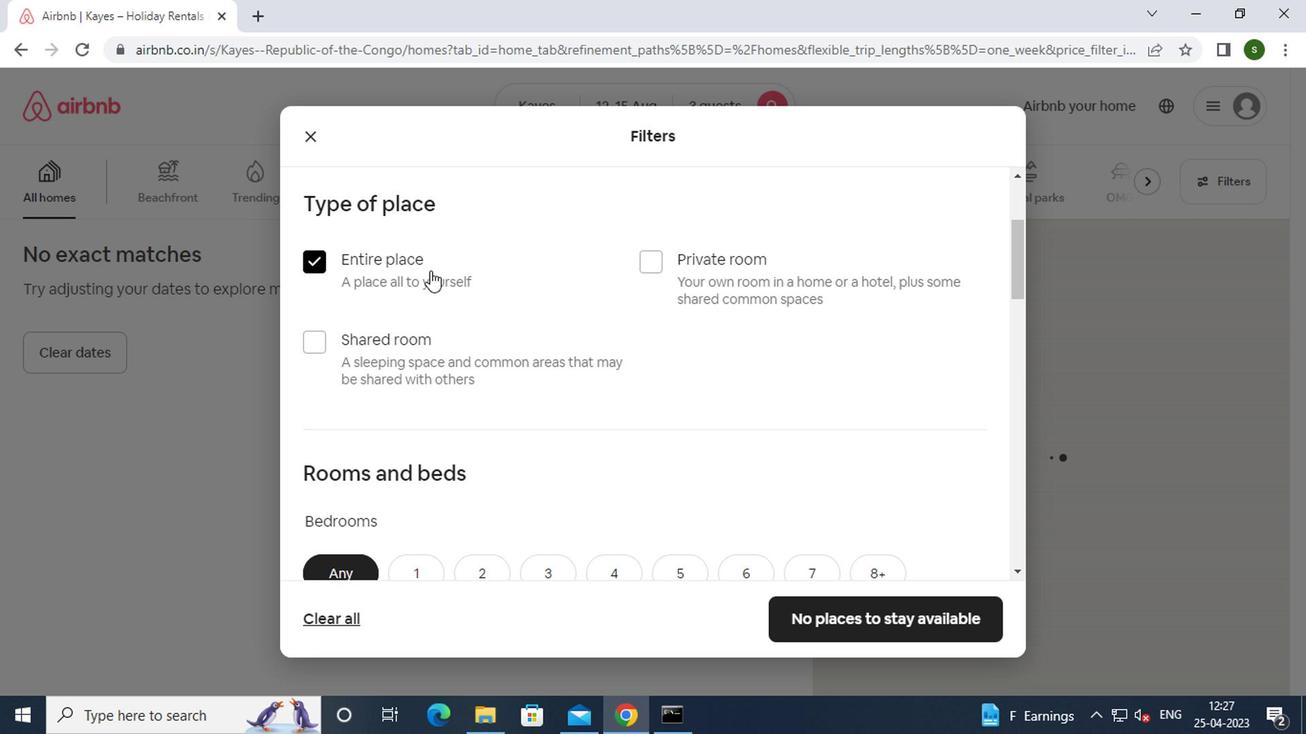 
Action: Mouse scrolled (504, 278) with delta (0, -1)
Screenshot: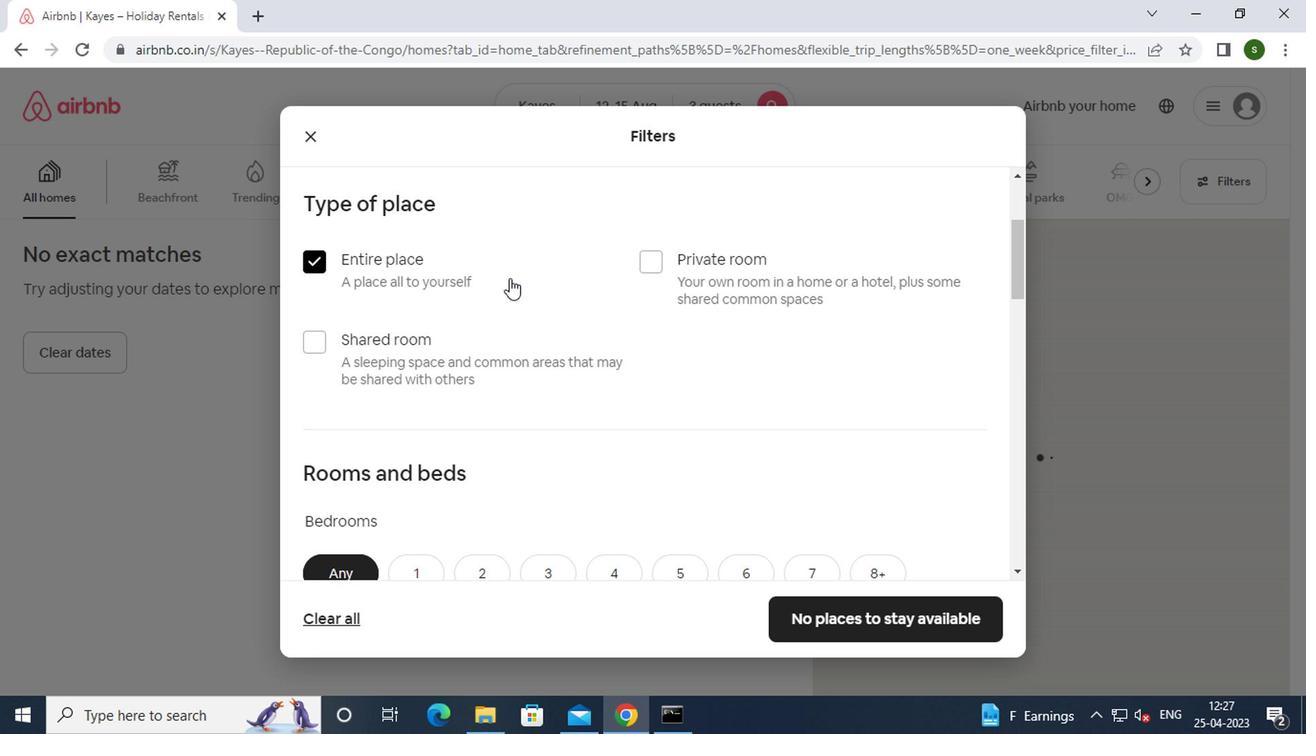 
Action: Mouse scrolled (504, 278) with delta (0, -1)
Screenshot: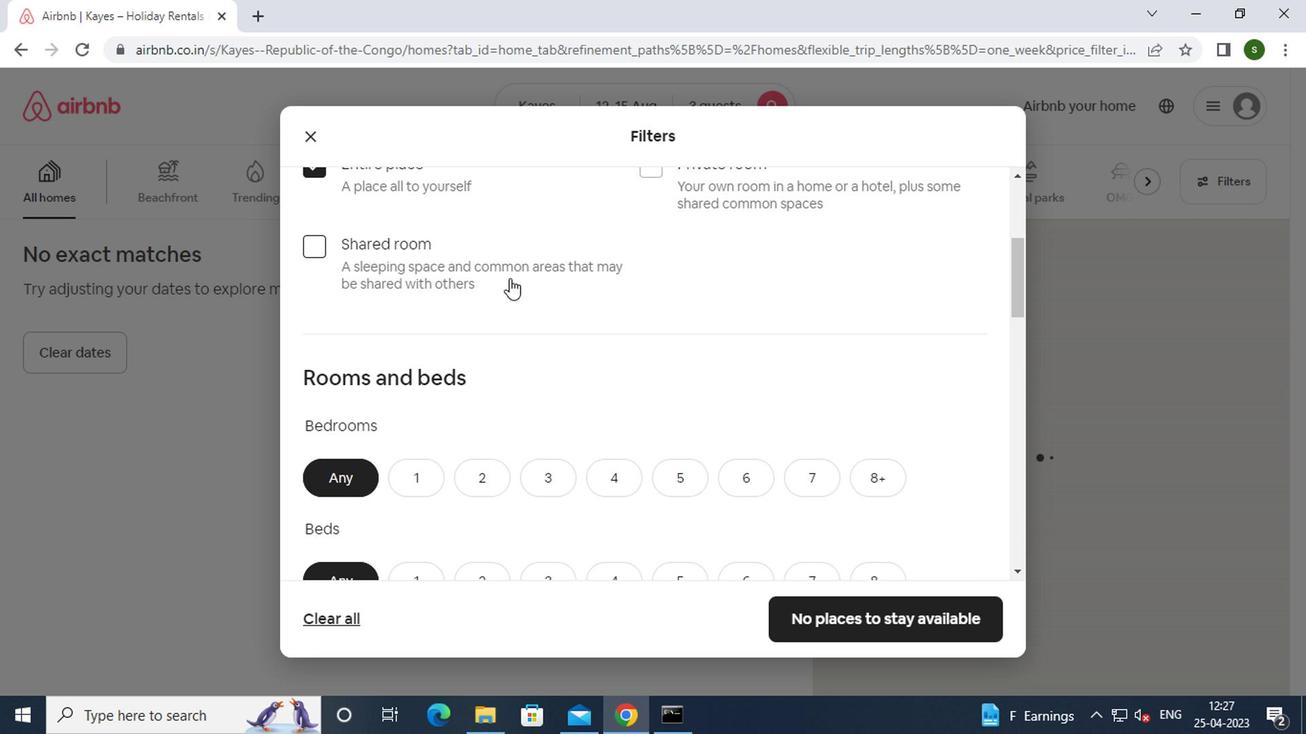
Action: Mouse moved to (477, 378)
Screenshot: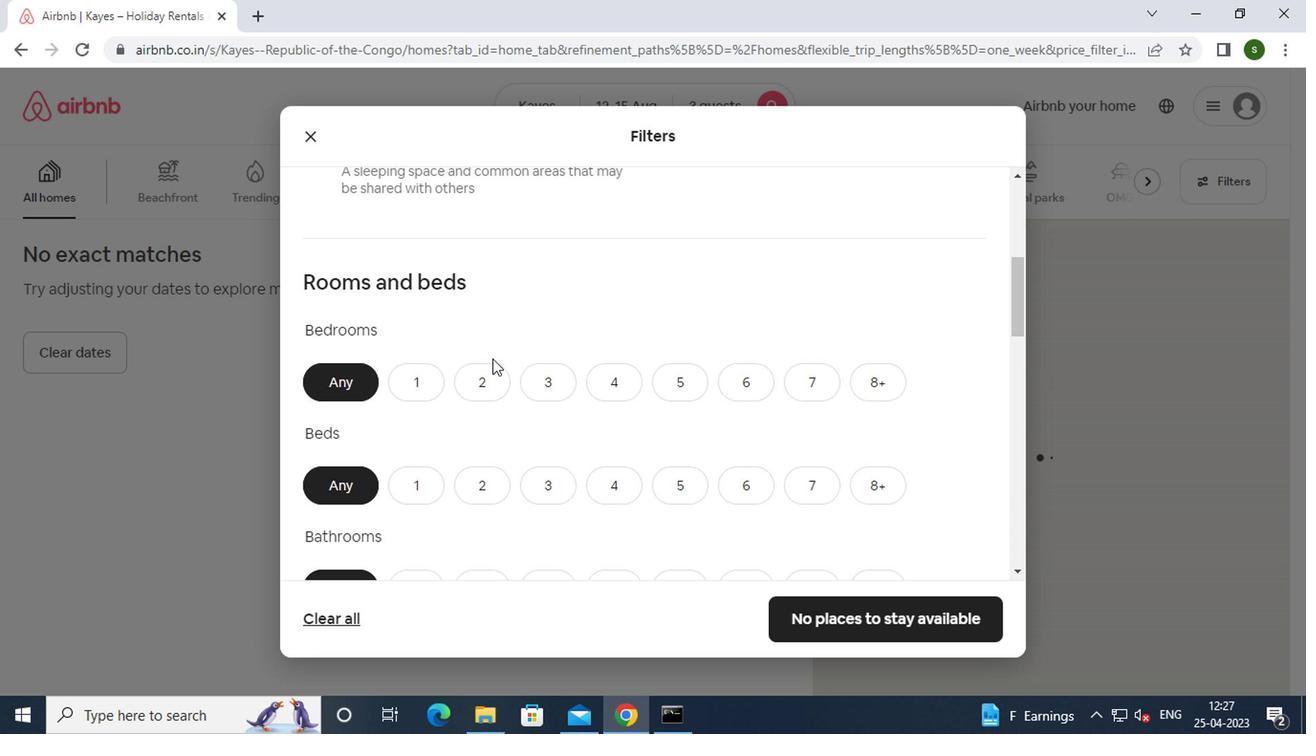 
Action: Mouse pressed left at (477, 378)
Screenshot: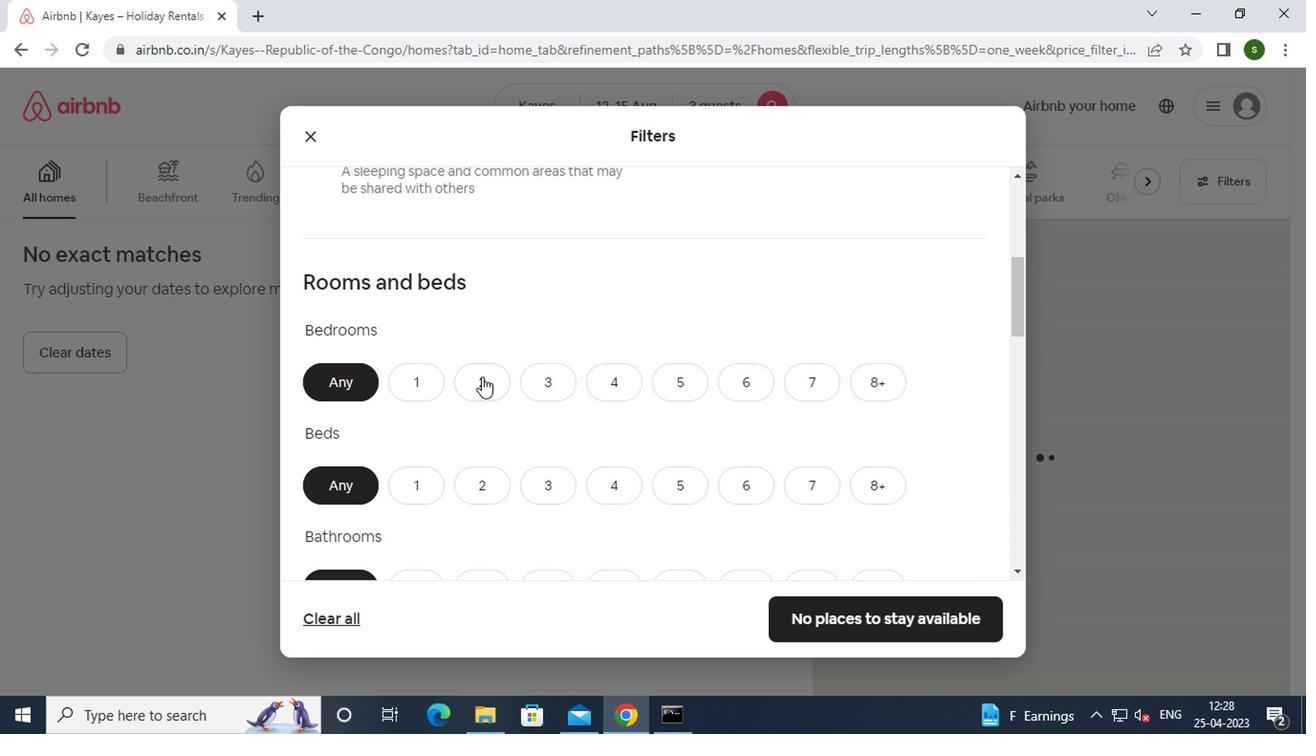 
Action: Mouse moved to (473, 470)
Screenshot: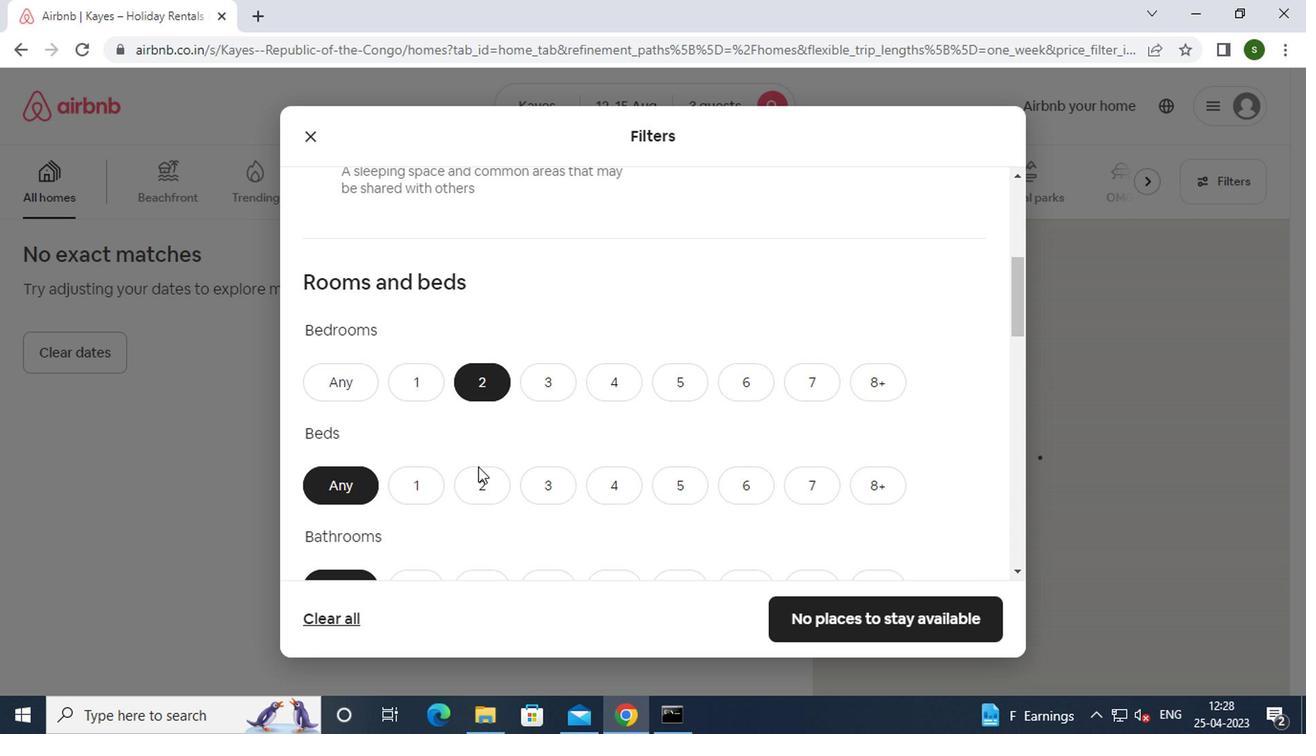 
Action: Mouse pressed left at (473, 470)
Screenshot: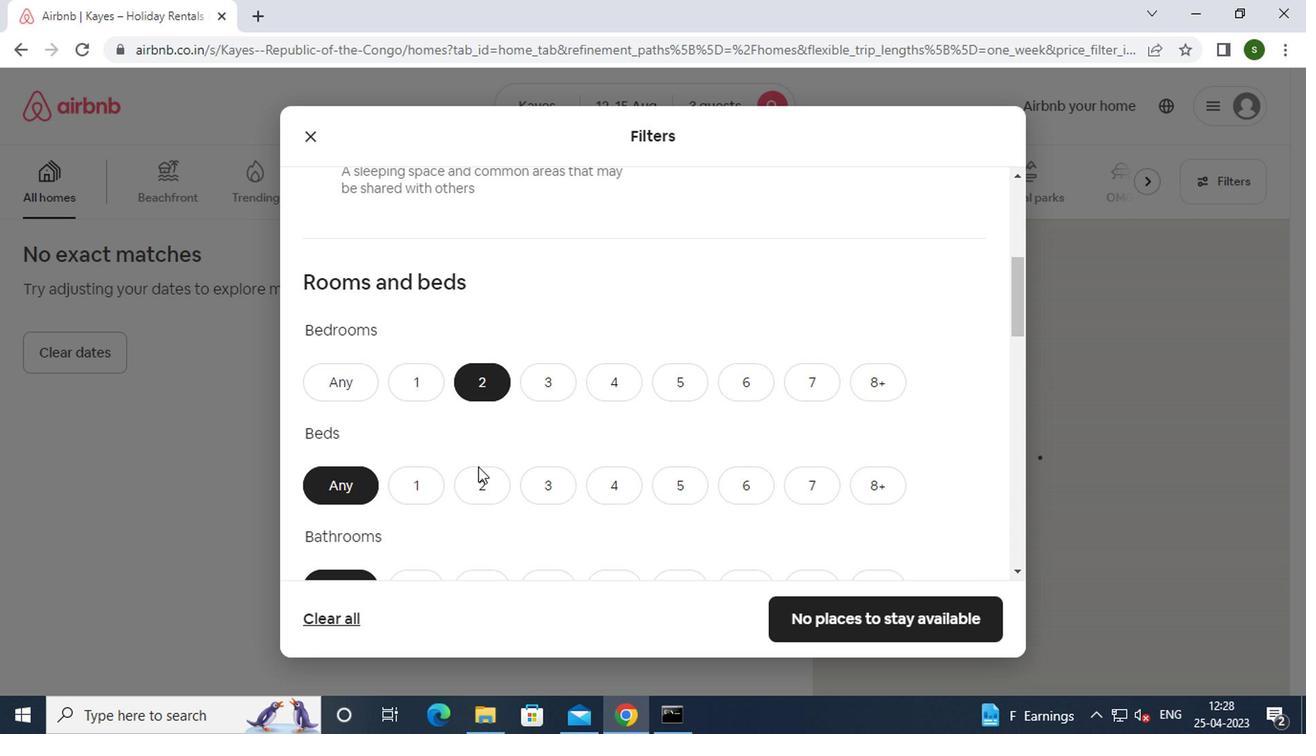 
Action: Mouse moved to (487, 465)
Screenshot: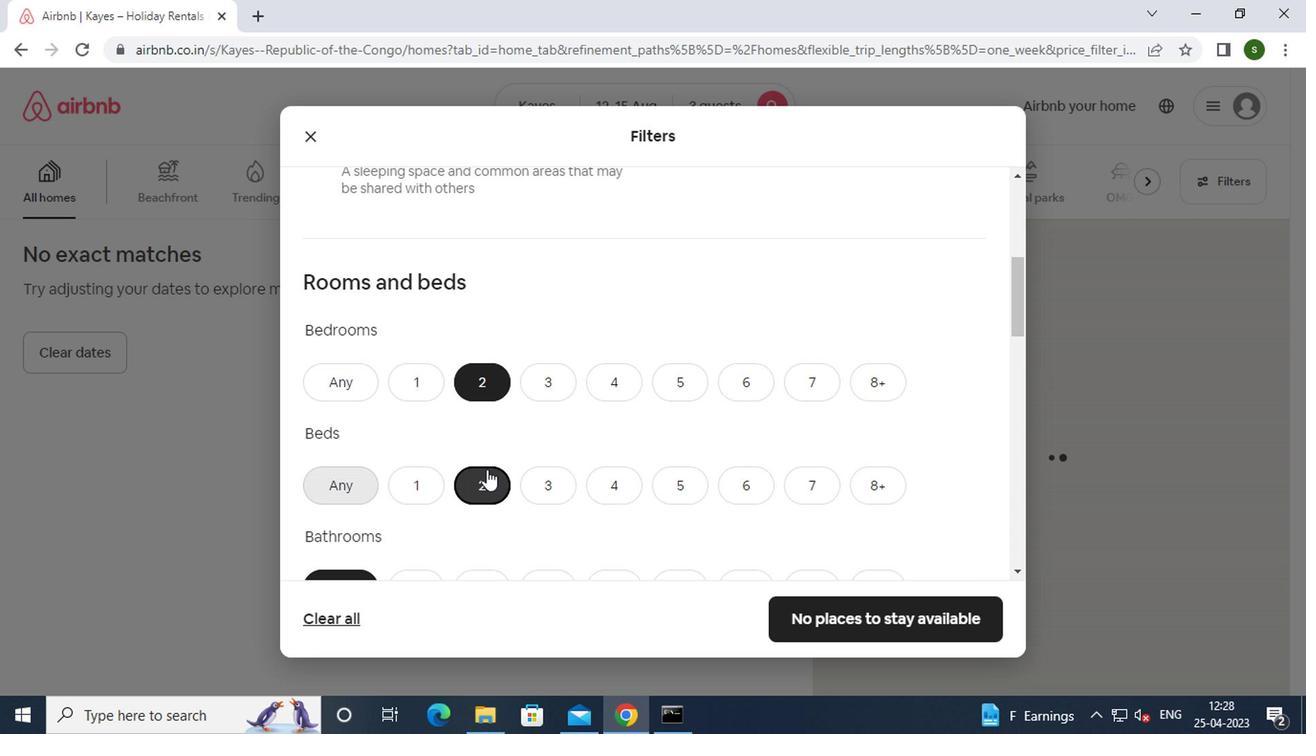 
Action: Mouse scrolled (487, 464) with delta (0, 0)
Screenshot: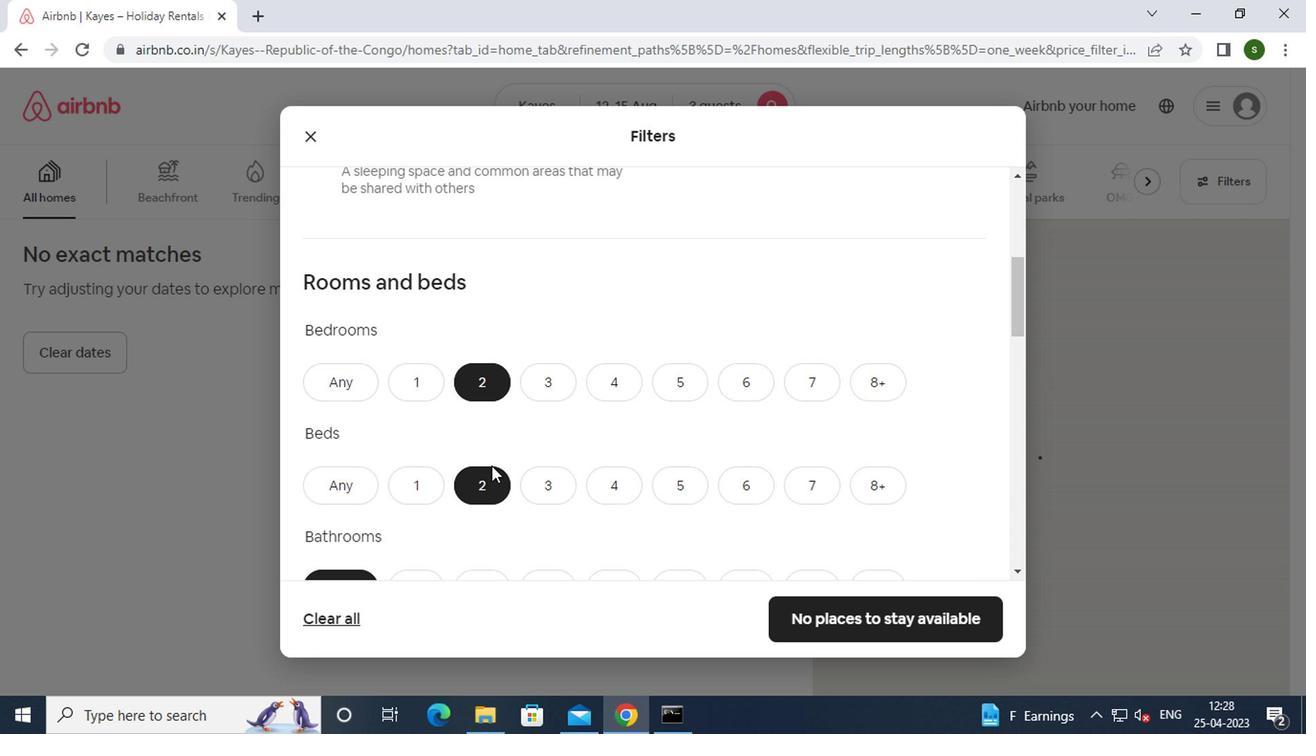 
Action: Mouse scrolled (487, 464) with delta (0, 0)
Screenshot: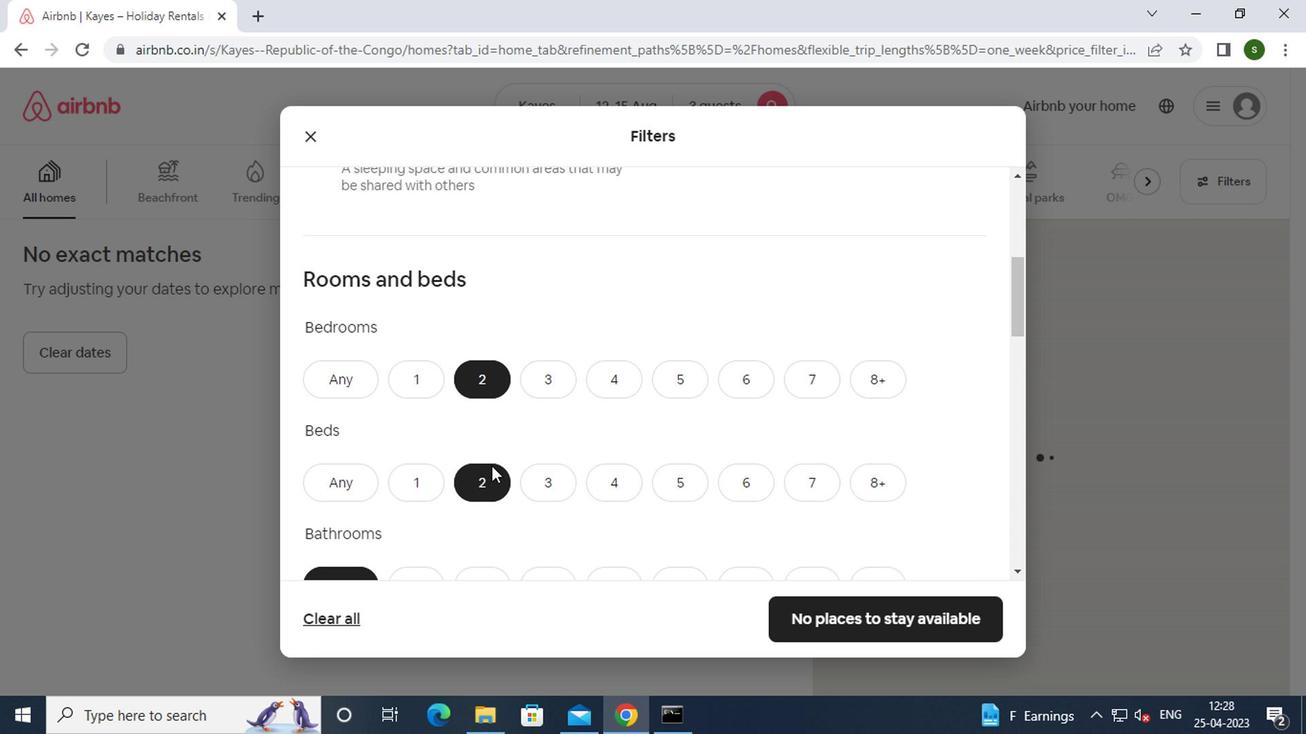 
Action: Mouse scrolled (487, 464) with delta (0, 0)
Screenshot: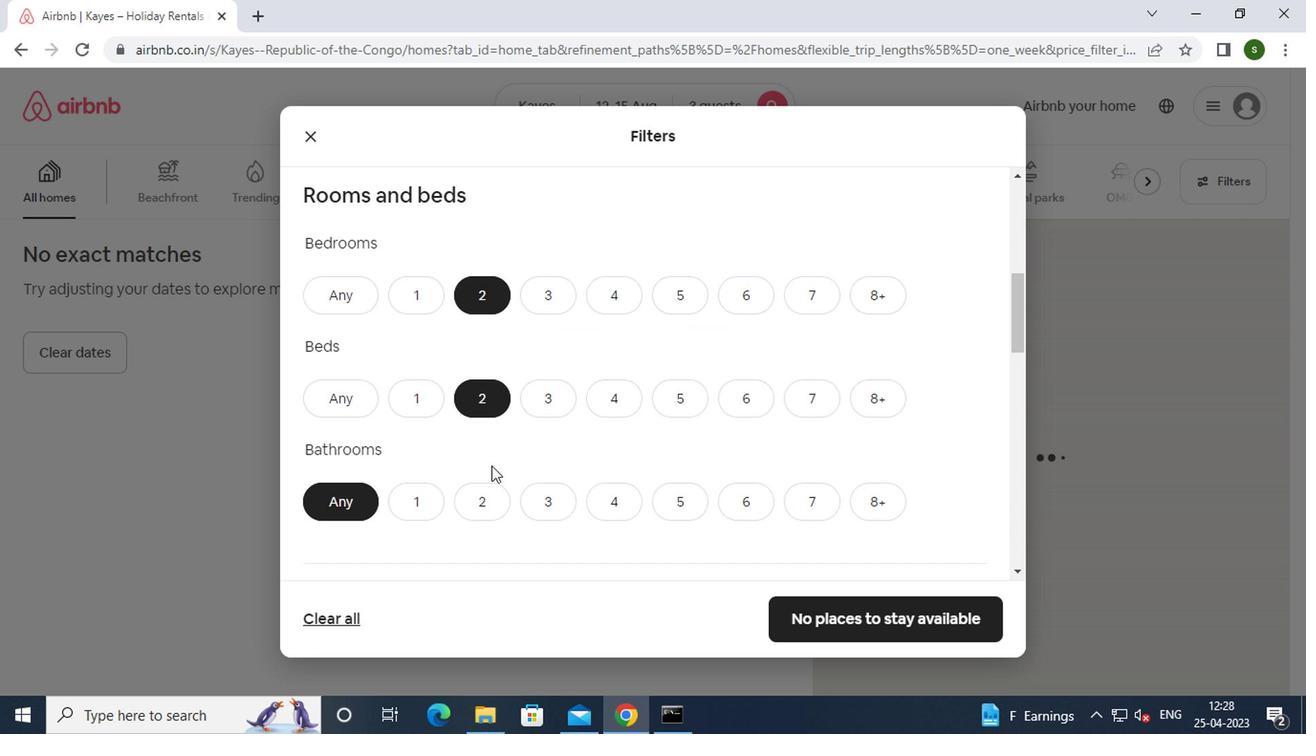 
Action: Mouse moved to (417, 297)
Screenshot: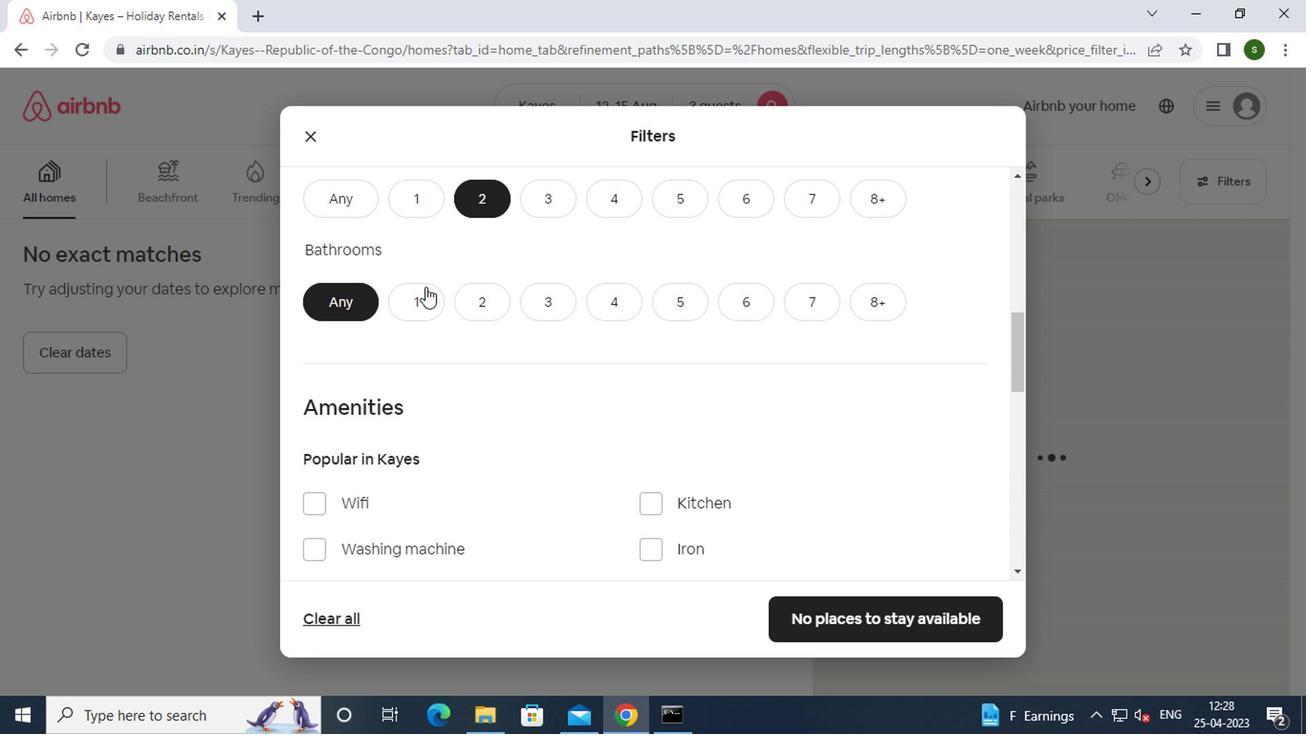 
Action: Mouse pressed left at (417, 297)
Screenshot: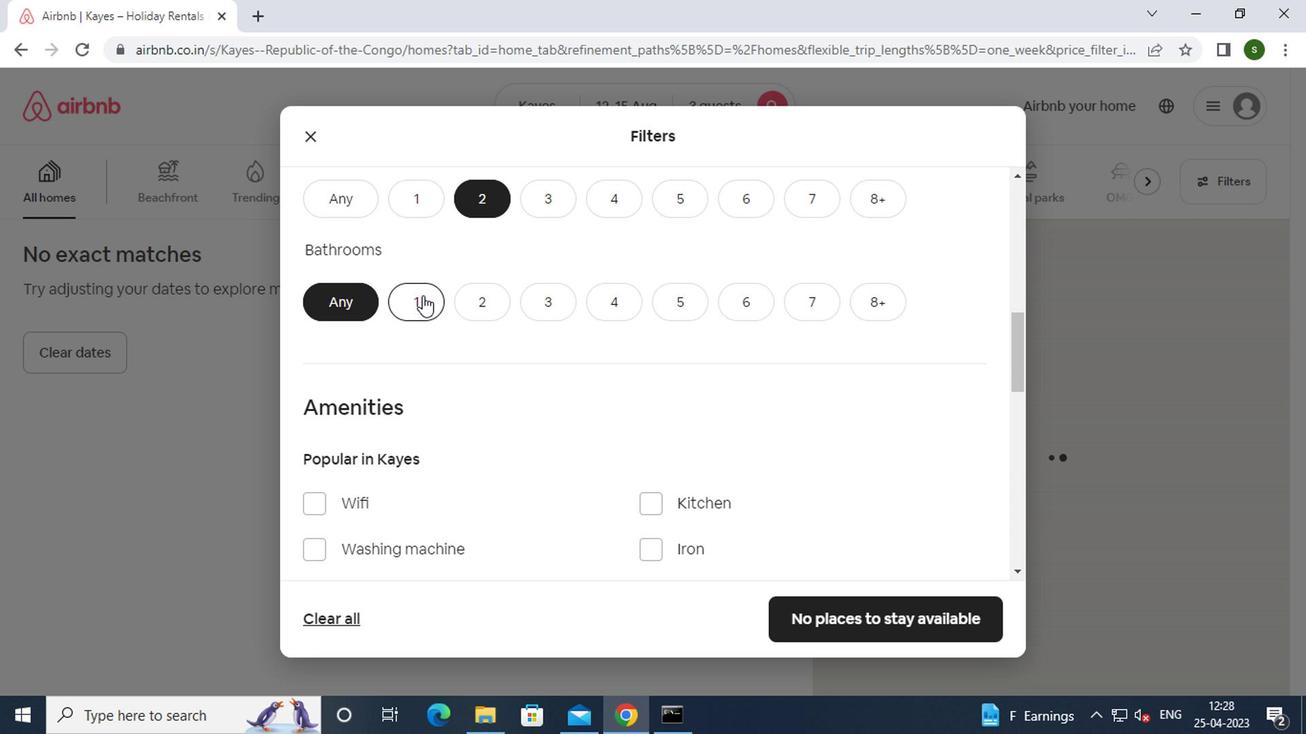 
Action: Mouse moved to (614, 364)
Screenshot: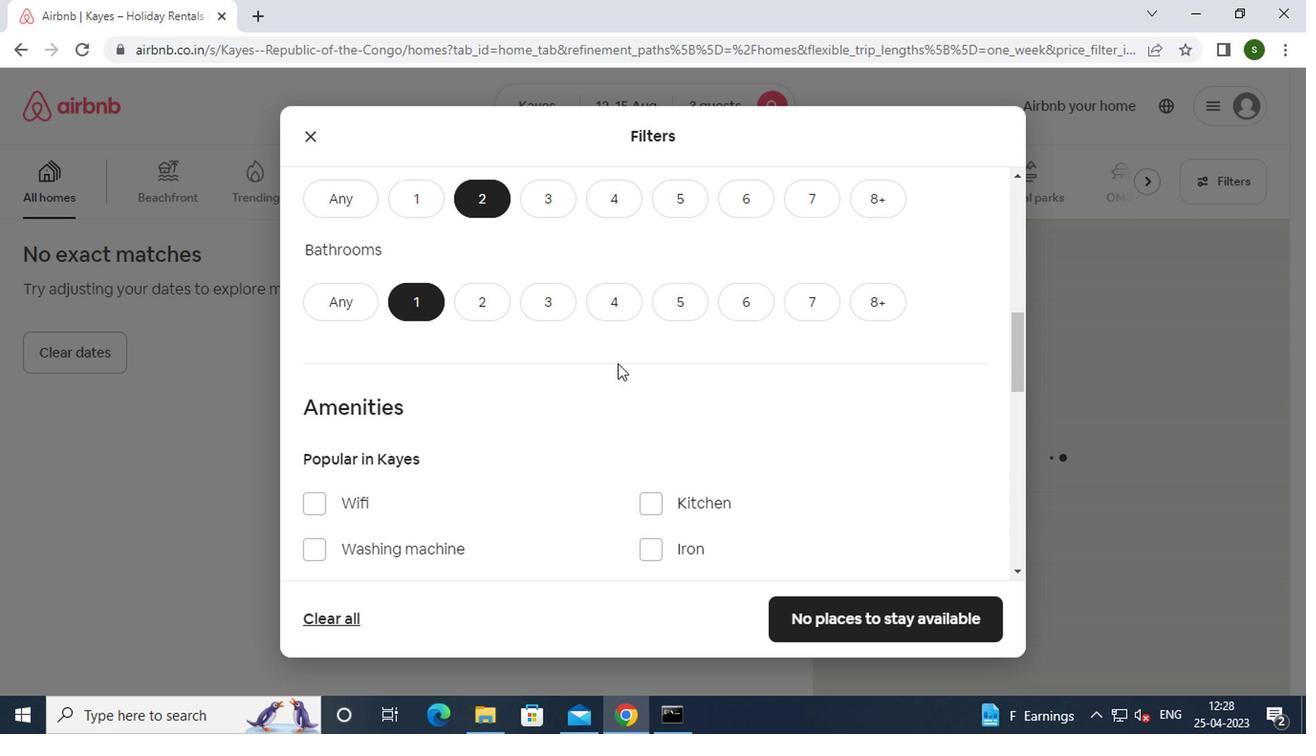 
Action: Mouse scrolled (614, 363) with delta (0, 0)
Screenshot: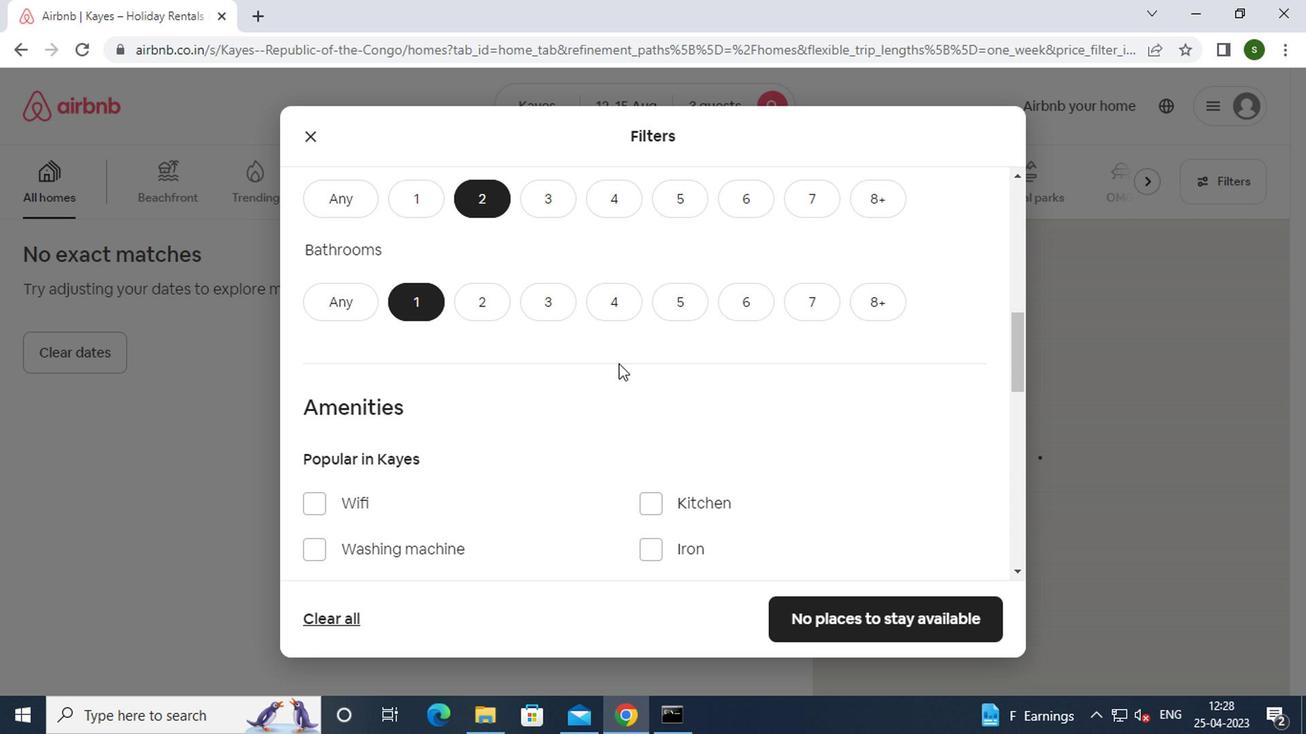 
Action: Mouse scrolled (614, 363) with delta (0, 0)
Screenshot: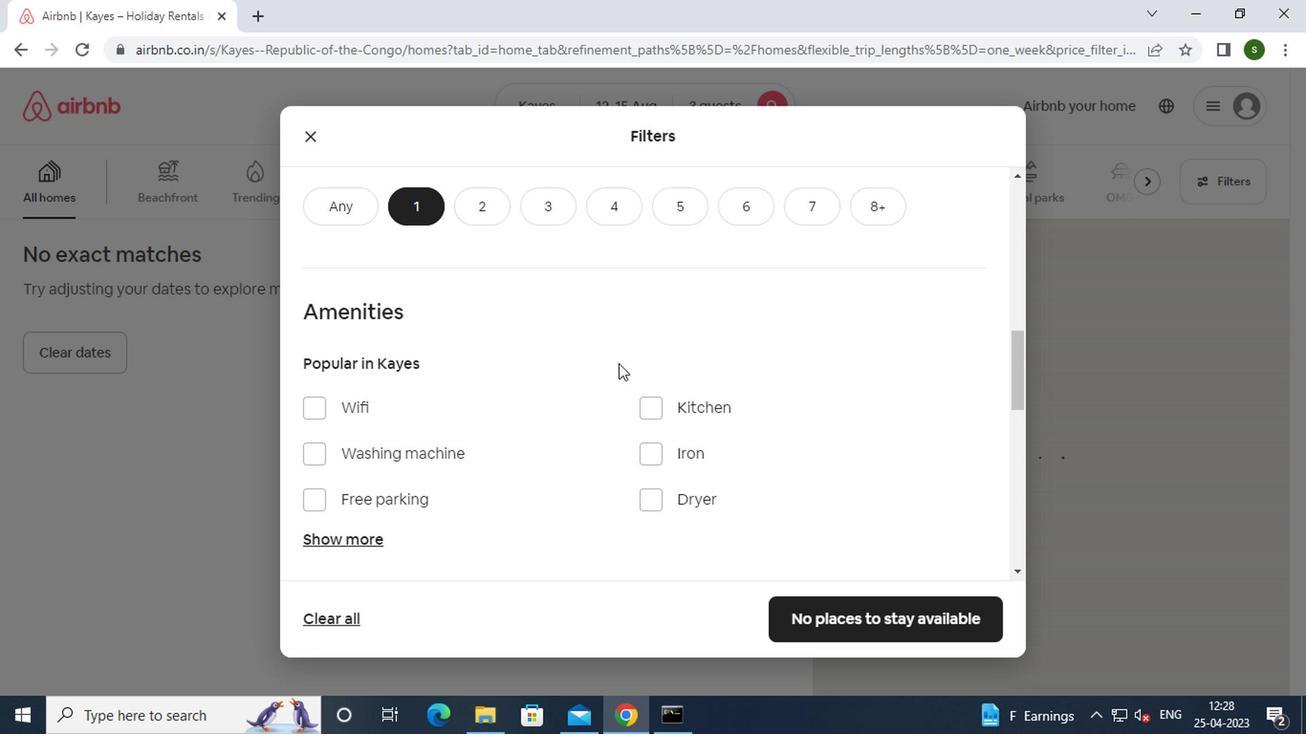 
Action: Mouse scrolled (614, 363) with delta (0, 0)
Screenshot: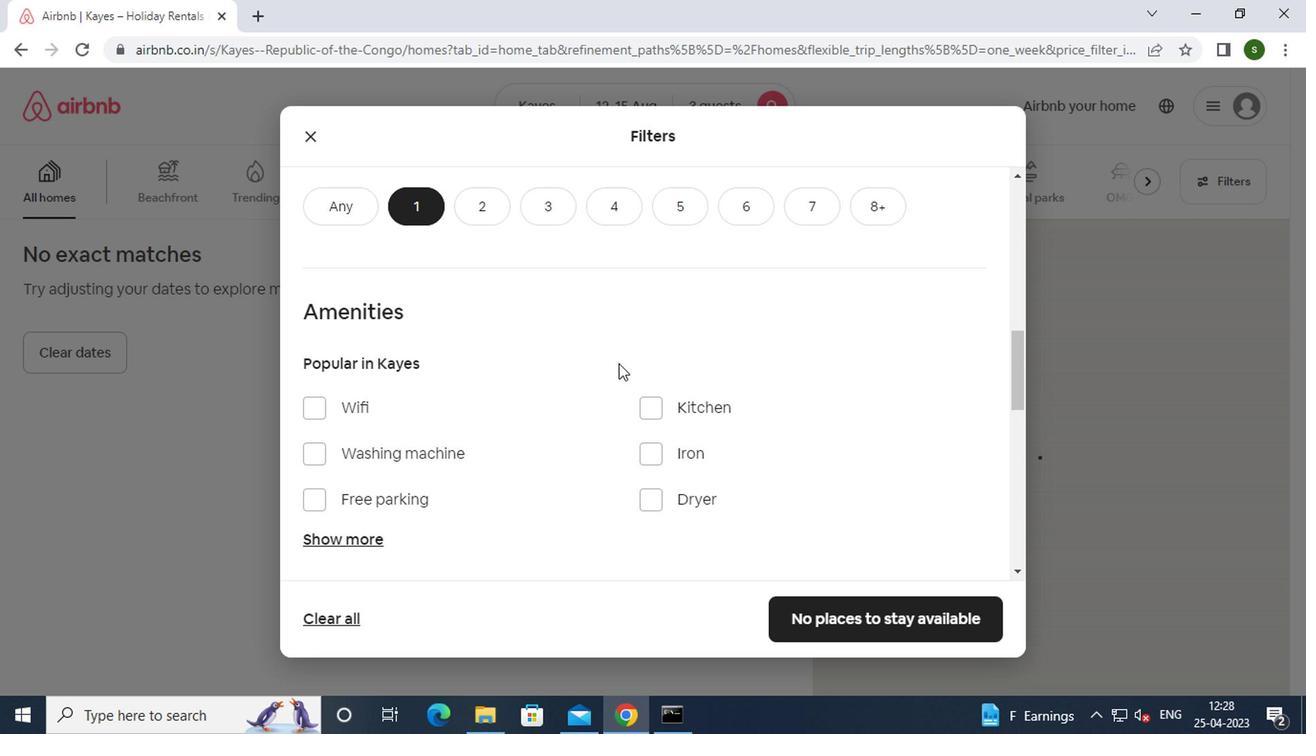 
Action: Mouse scrolled (614, 363) with delta (0, 0)
Screenshot: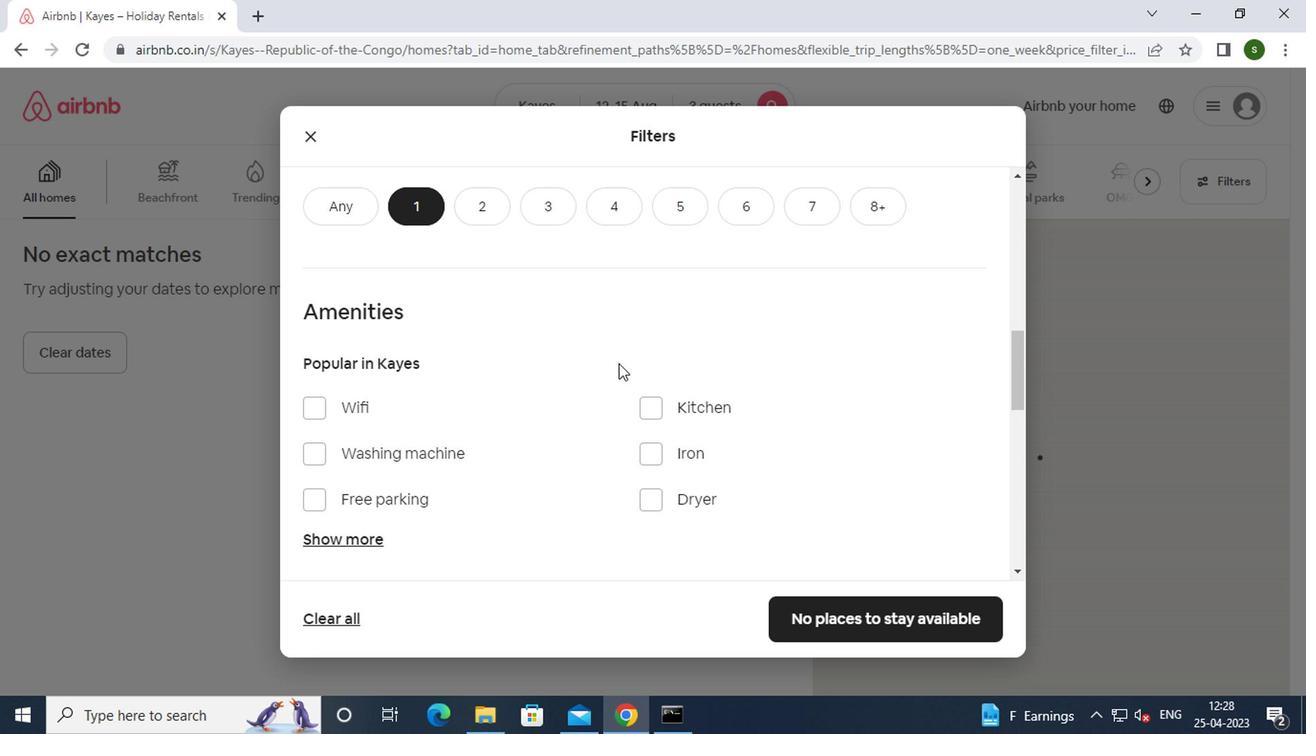 
Action: Mouse scrolled (614, 363) with delta (0, 0)
Screenshot: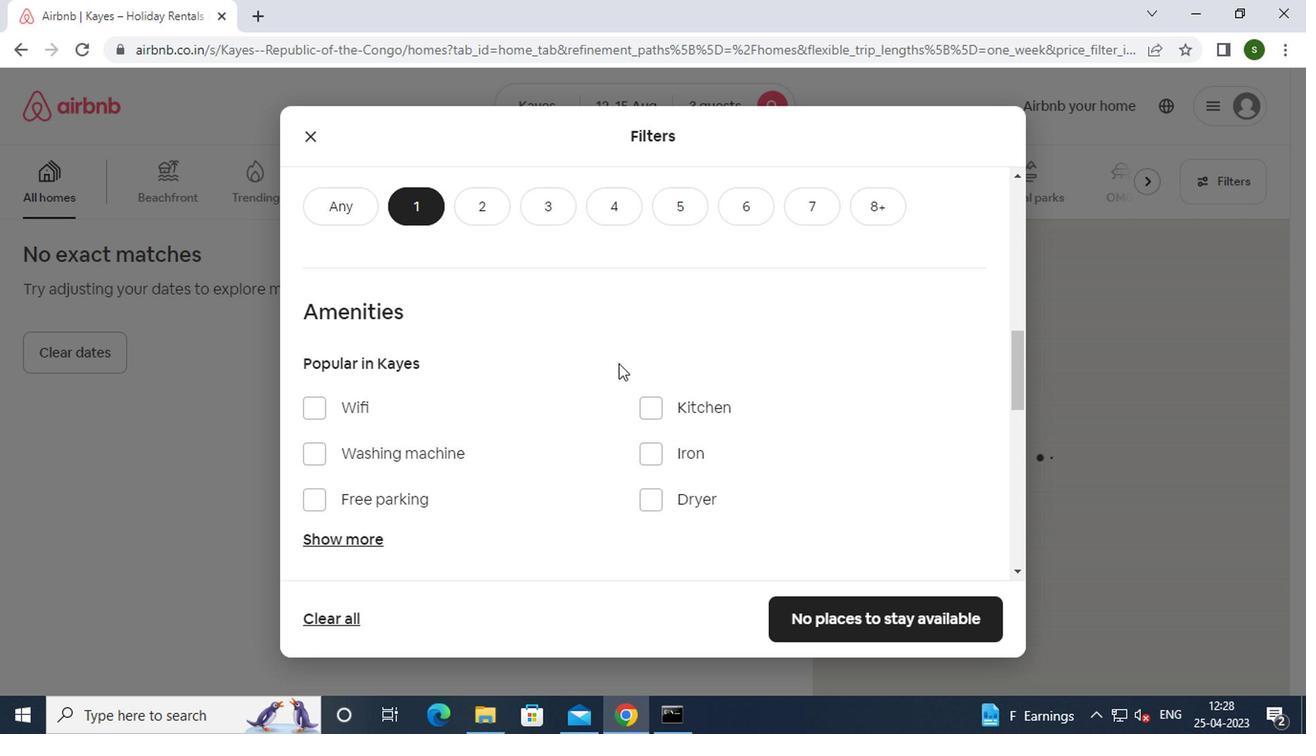 
Action: Mouse scrolled (614, 363) with delta (0, 0)
Screenshot: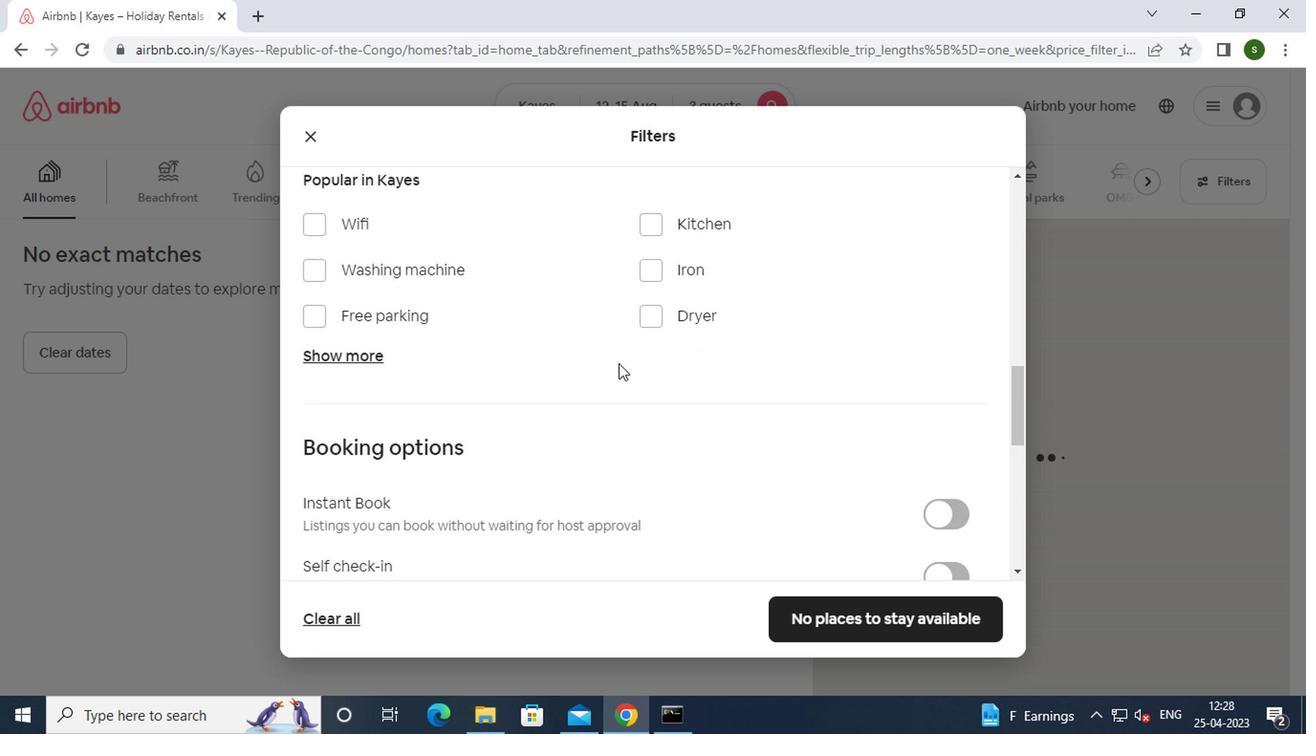
Action: Mouse moved to (934, 280)
Screenshot: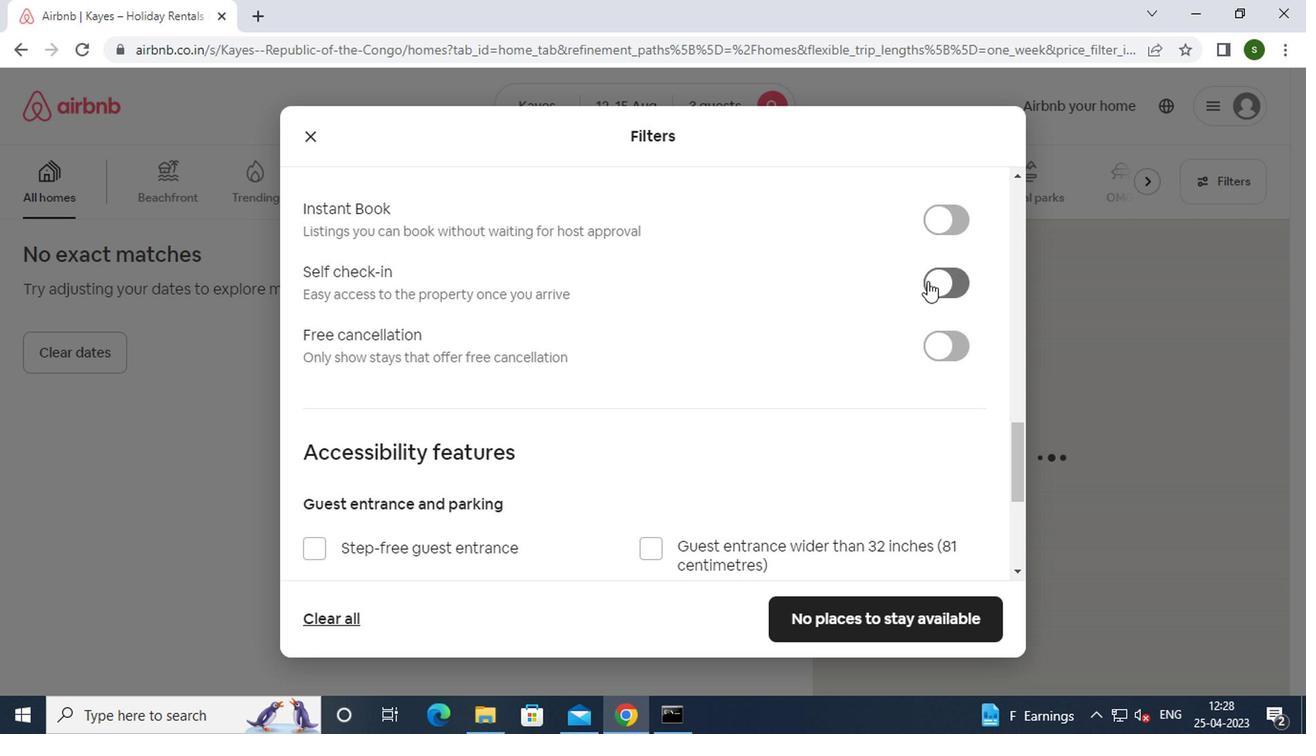 
Action: Mouse pressed left at (934, 280)
Screenshot: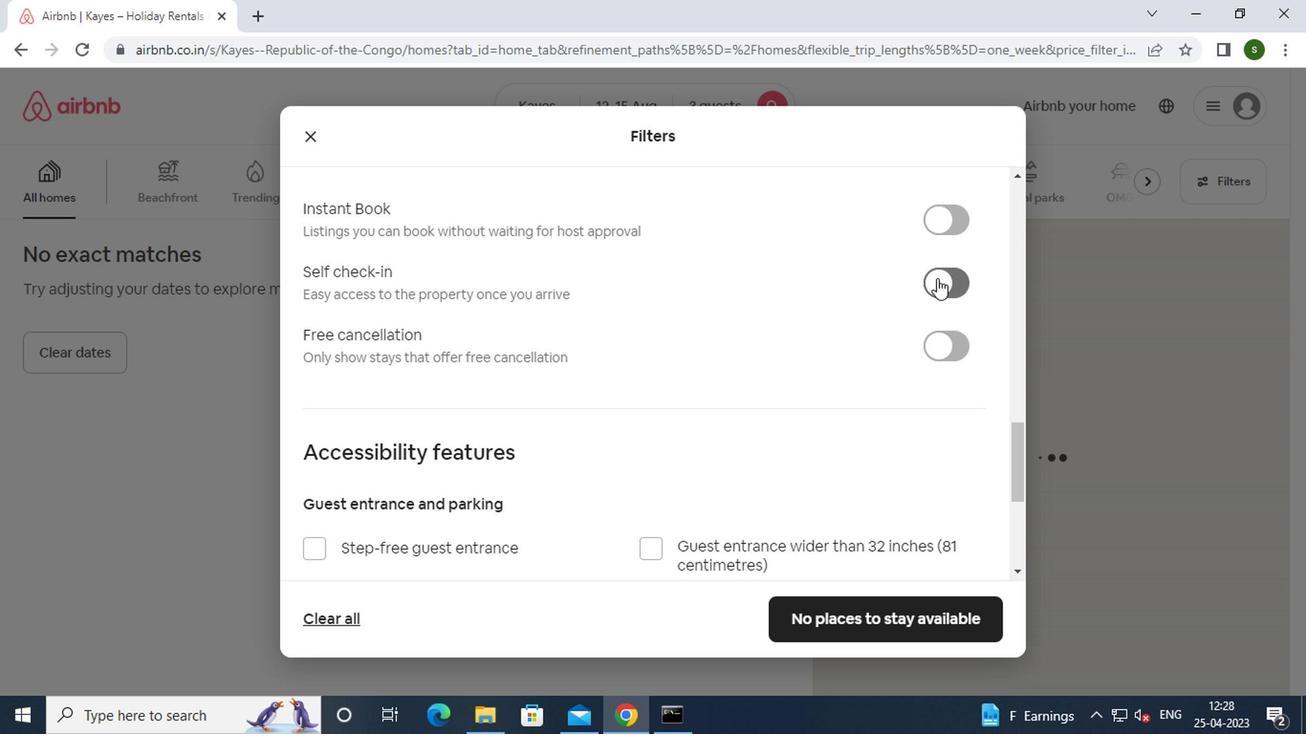 
Action: Mouse moved to (730, 336)
Screenshot: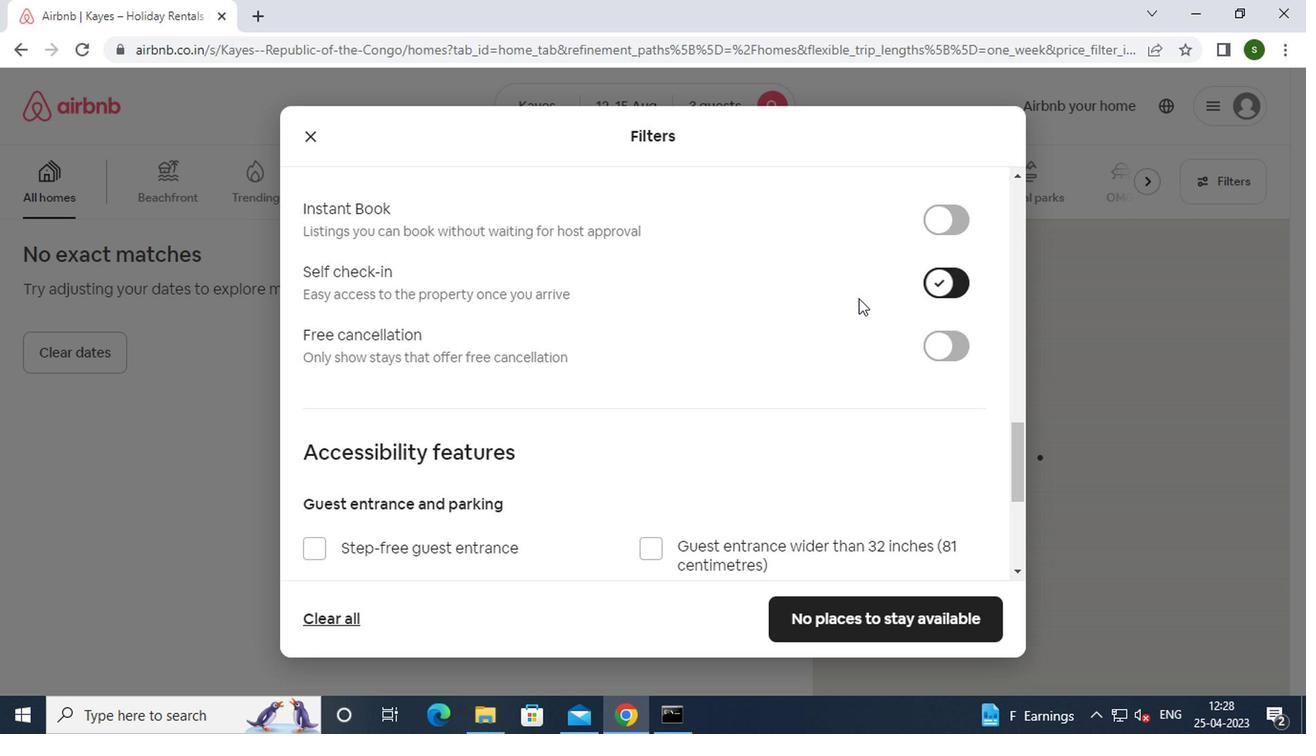 
Action: Mouse scrolled (730, 334) with delta (0, -1)
Screenshot: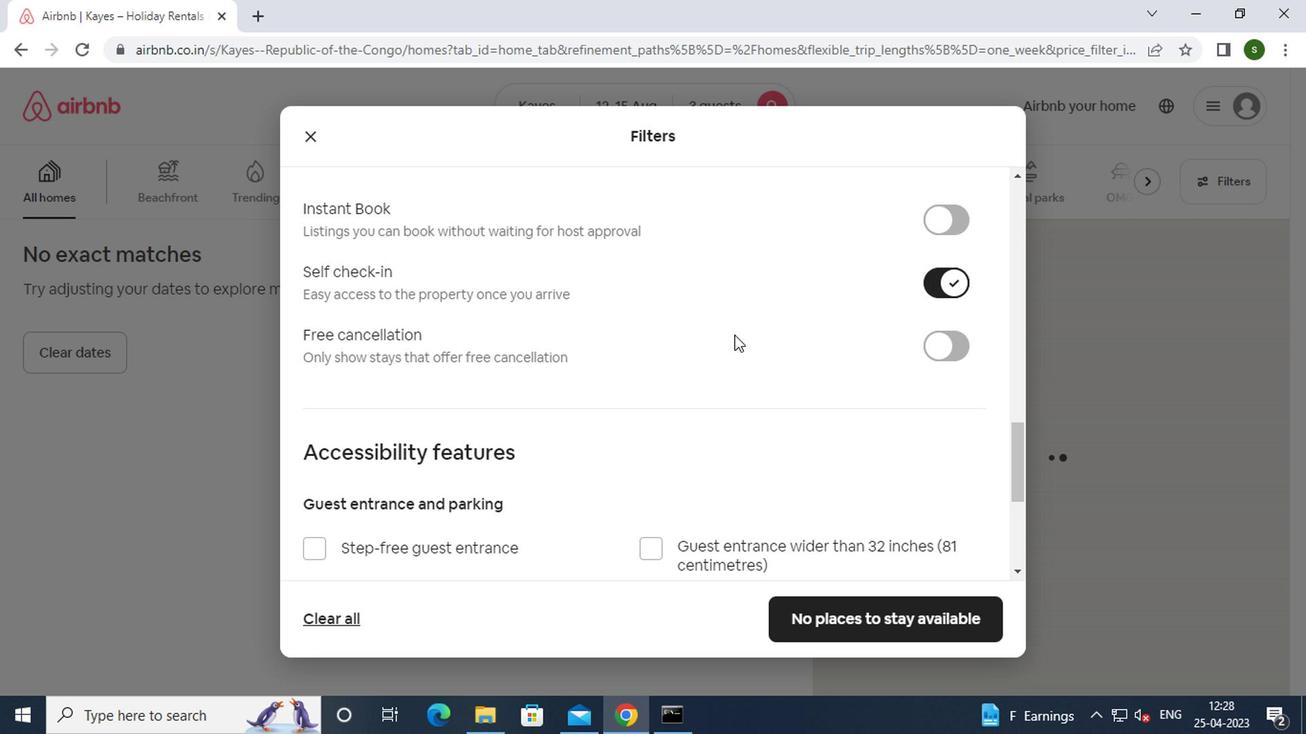 
Action: Mouse scrolled (730, 334) with delta (0, -1)
Screenshot: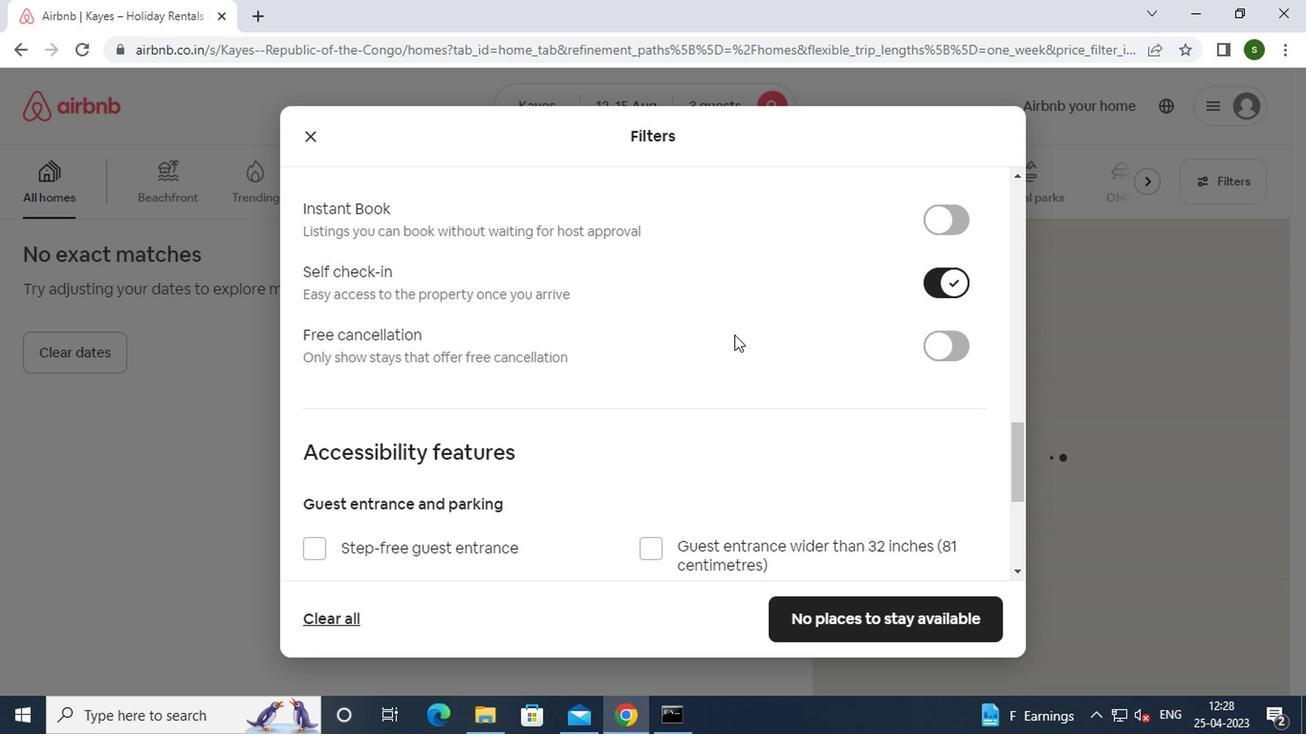 
Action: Mouse scrolled (730, 334) with delta (0, -1)
Screenshot: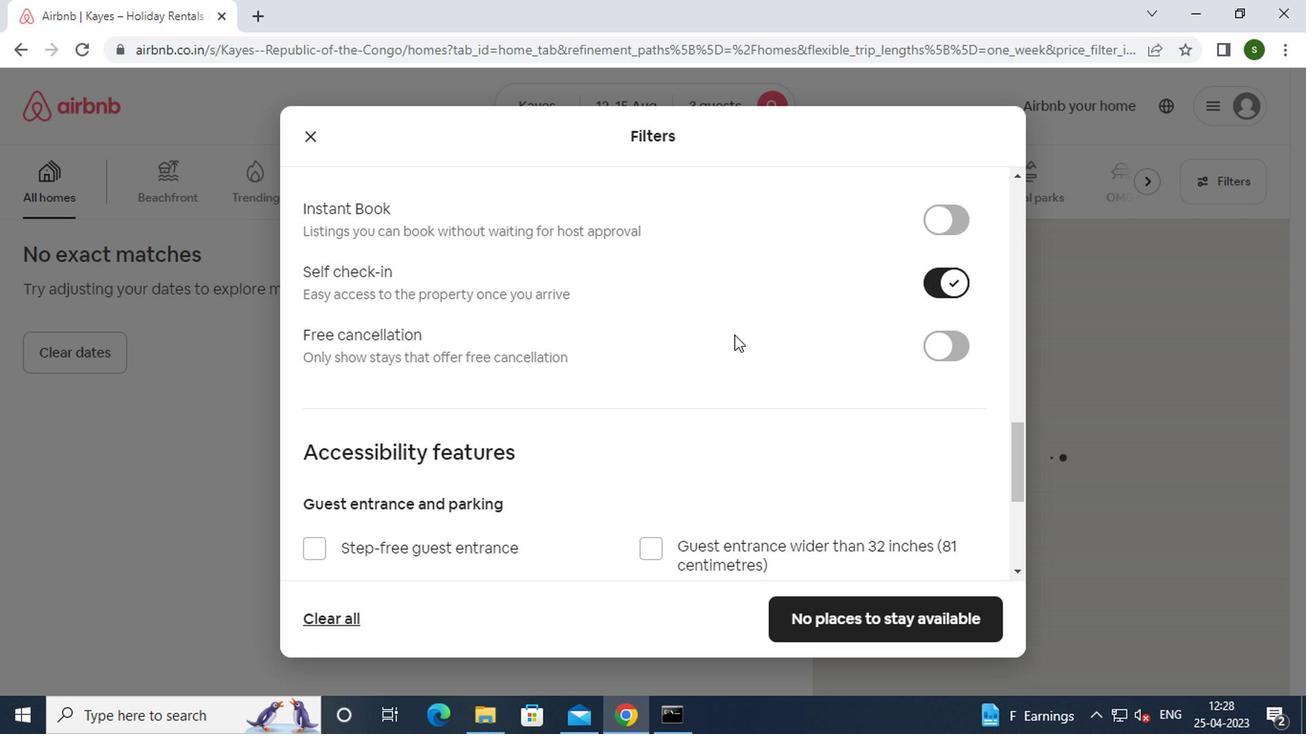 
Action: Mouse scrolled (730, 334) with delta (0, -1)
Screenshot: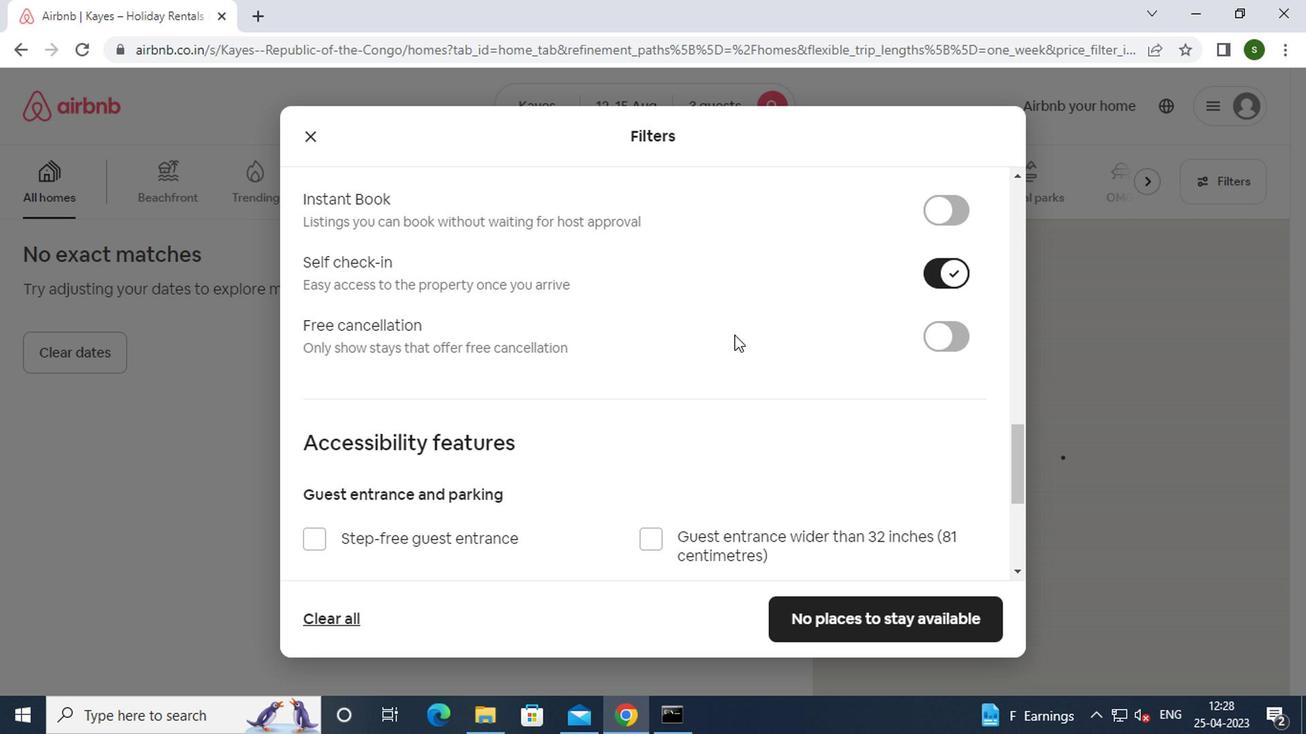 
Action: Mouse scrolled (730, 334) with delta (0, -1)
Screenshot: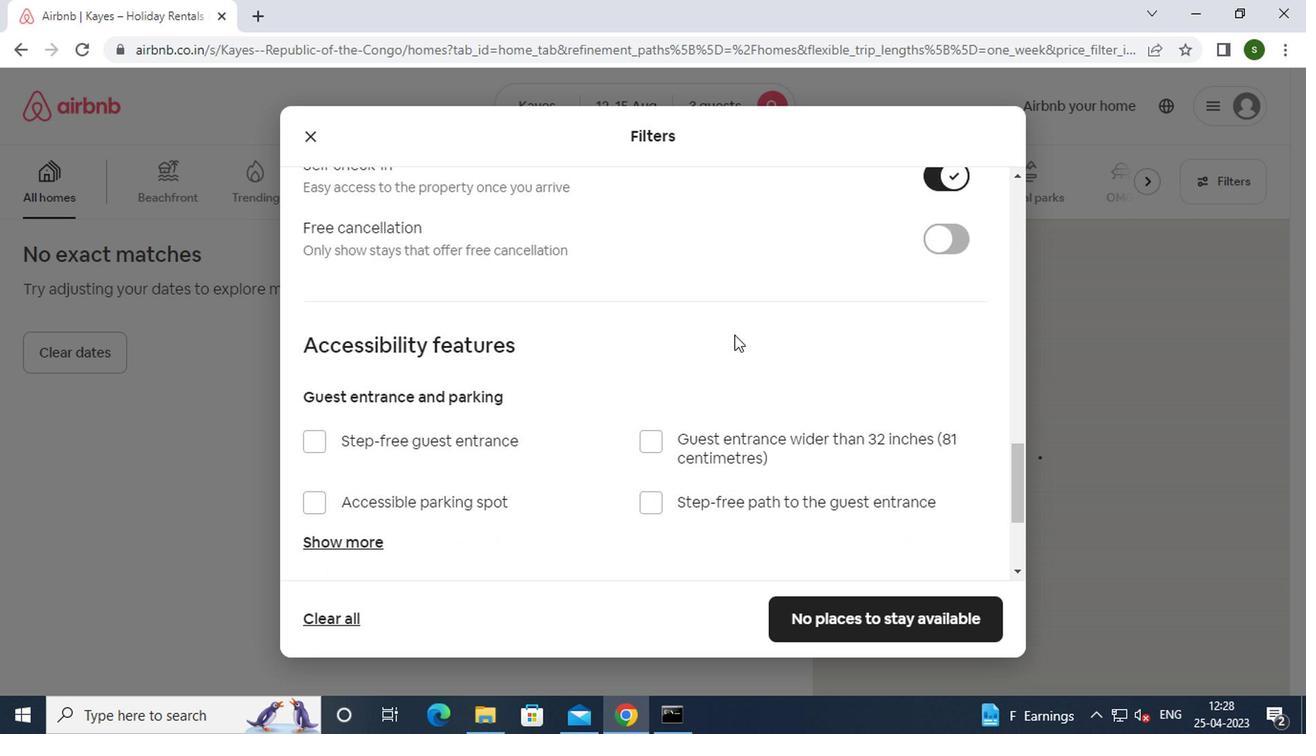 
Action: Mouse moved to (840, 628)
Screenshot: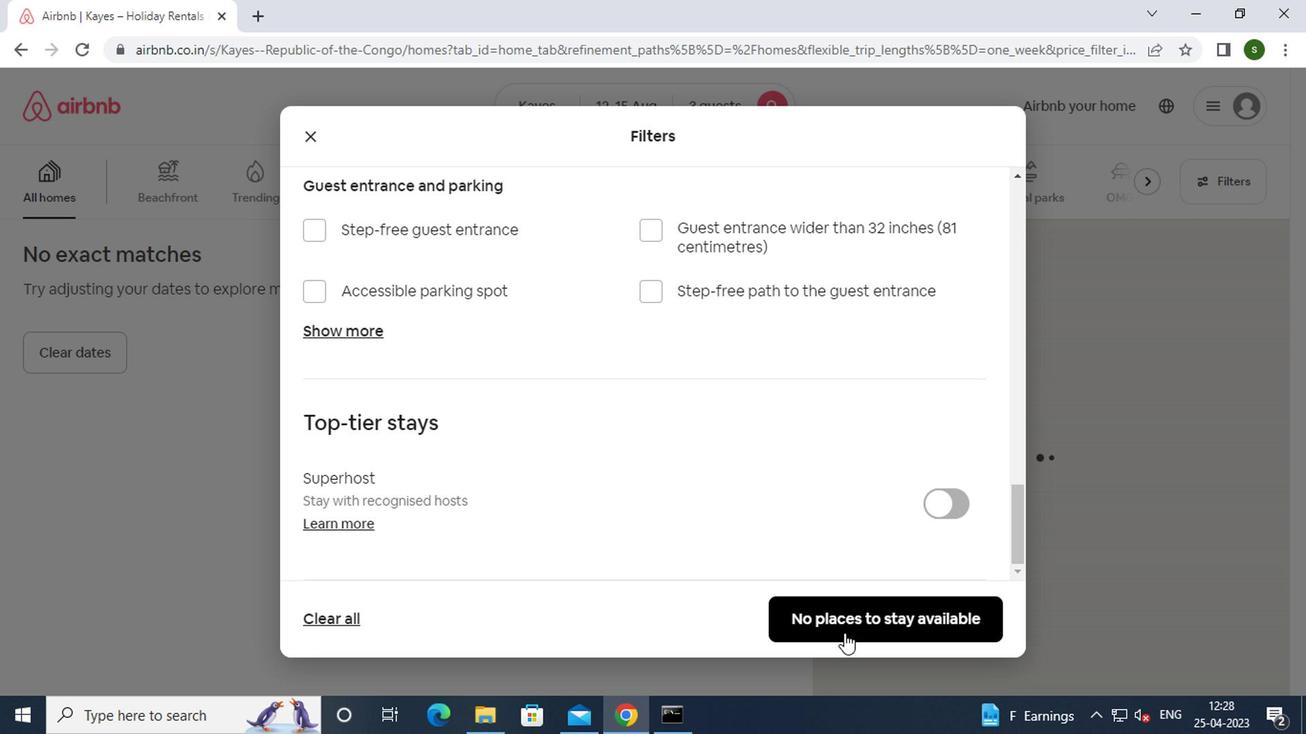 
Action: Mouse pressed left at (840, 628)
Screenshot: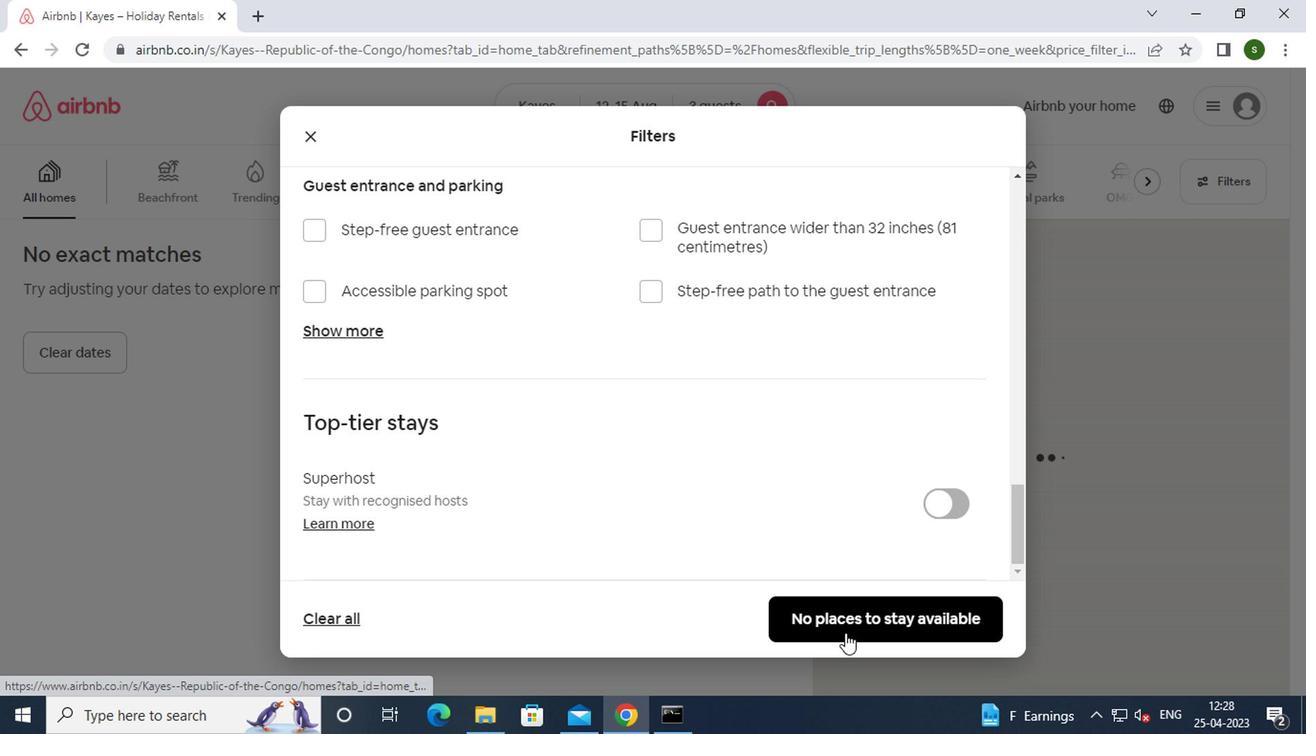 
Action: Mouse moved to (648, 523)
Screenshot: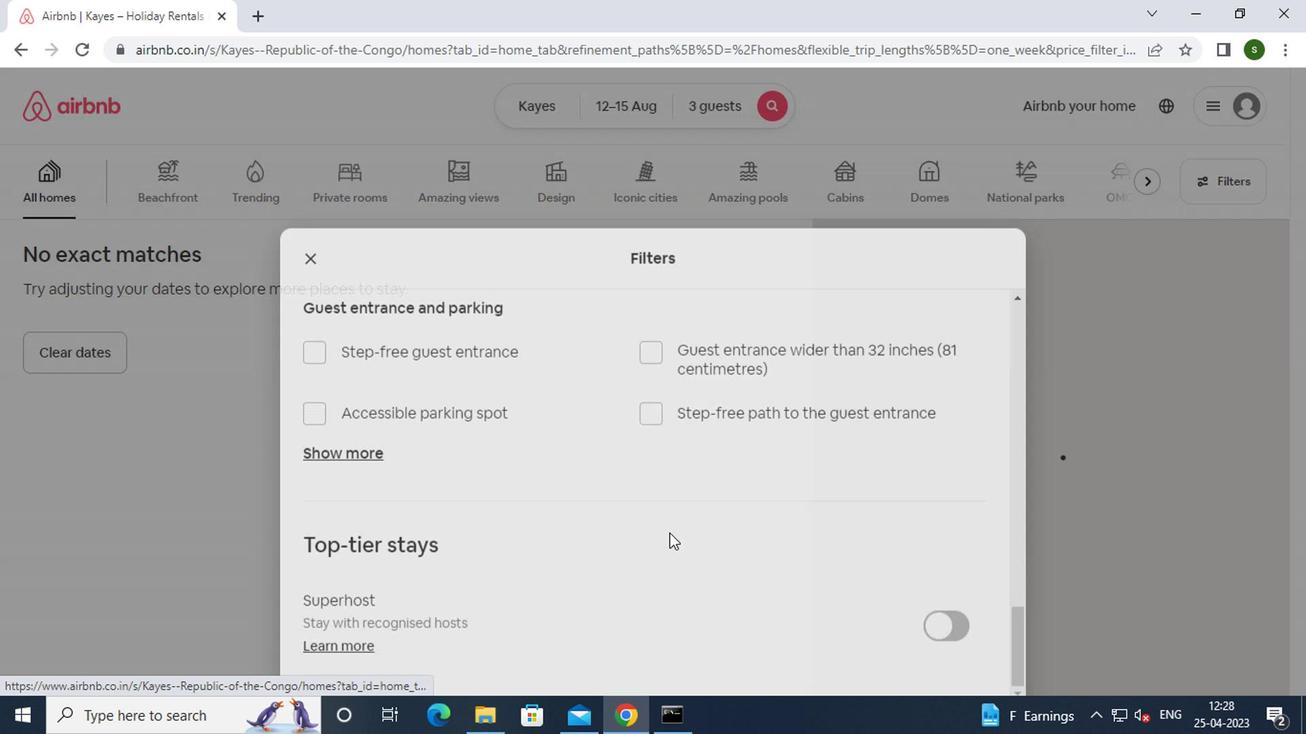 
